 Task: Open Card Compliance Audit Execution in Board Market Analysis for Mergers and Acquisitions to Workspace Event Planning and Coordination and add a team member Softage.3@softage.net, a label Green, a checklist Public Relations, an attachment from Trello, a color Green and finally, add a card description 'Develop and launch new marketing campaign for product' and a comment 'This task requires us to be proactive in identifying potential opportunities for improvement and growth.'. Add a start date 'Jan 03, 1900' with a due date 'Jan 10, 1900'
Action: Mouse moved to (81, 257)
Screenshot: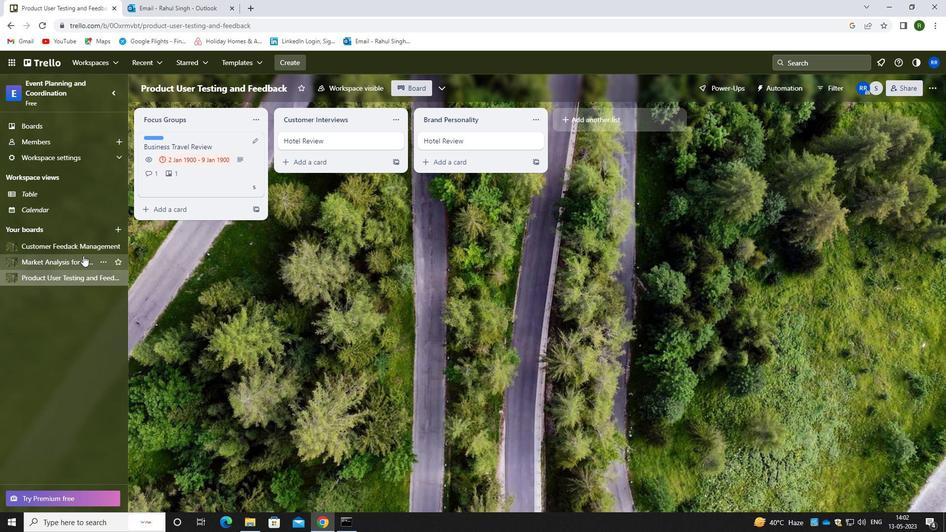 
Action: Mouse pressed left at (81, 257)
Screenshot: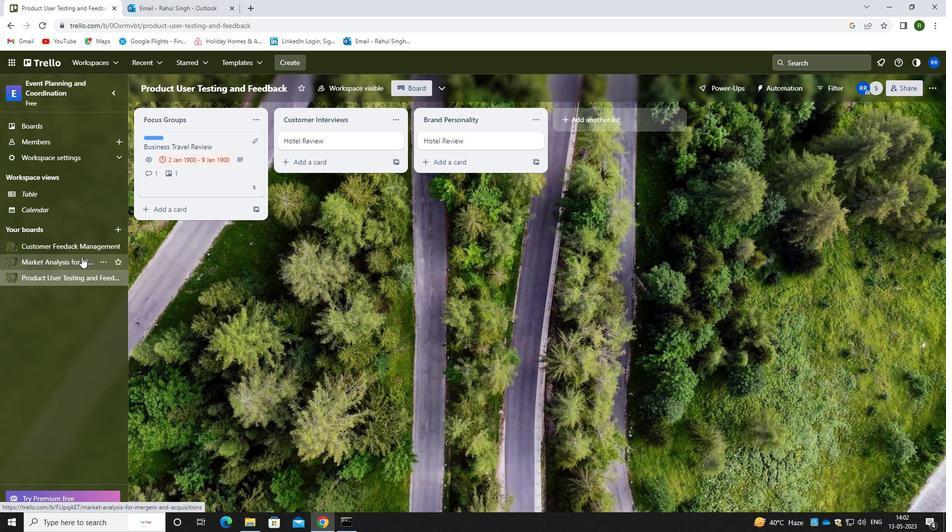 
Action: Mouse moved to (81, 243)
Screenshot: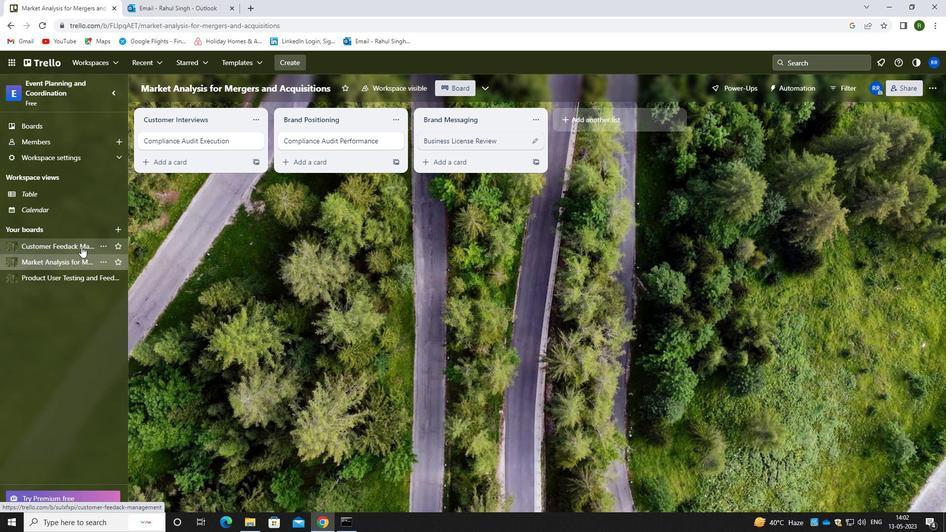 
Action: Mouse pressed left at (81, 243)
Screenshot: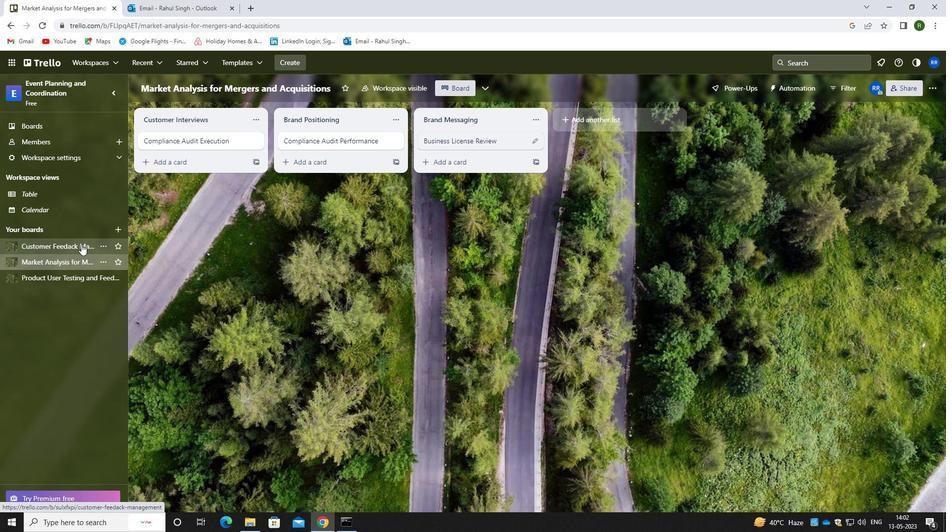 
Action: Mouse moved to (42, 260)
Screenshot: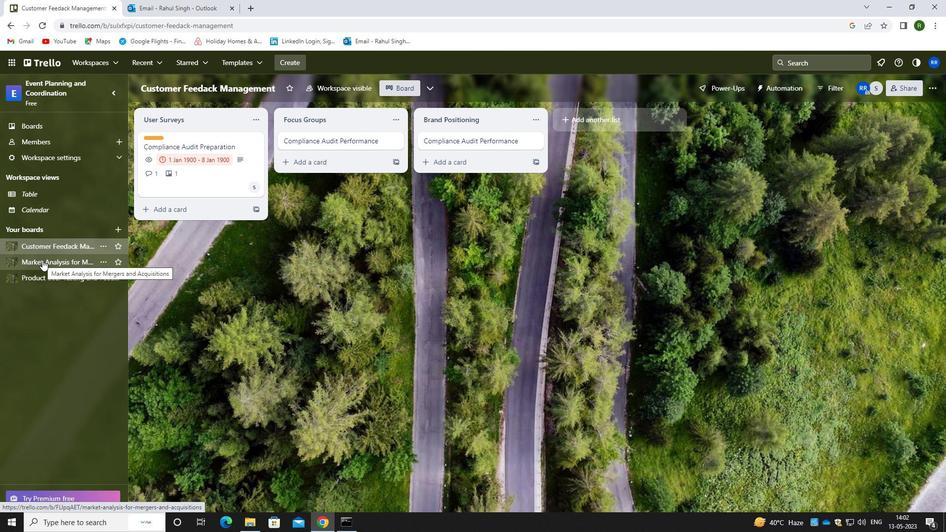 
Action: Mouse pressed left at (42, 260)
Screenshot: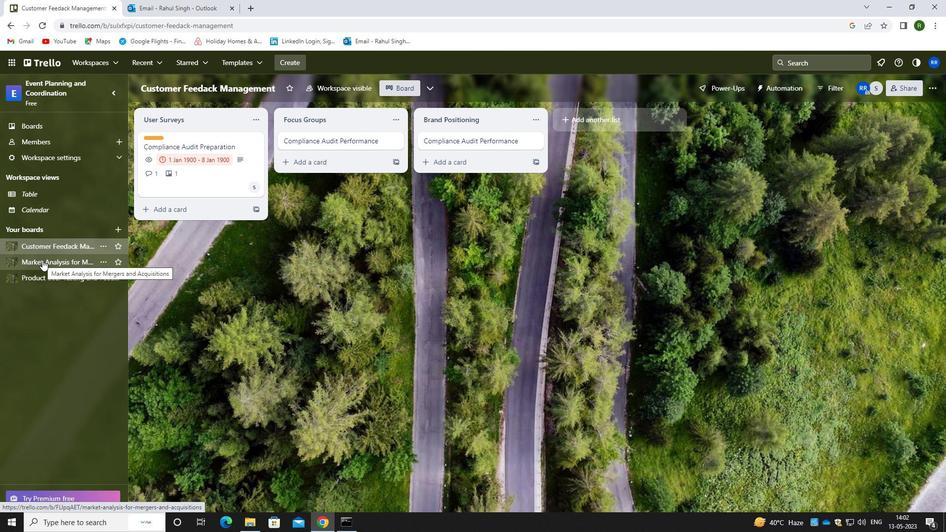 
Action: Mouse moved to (257, 164)
Screenshot: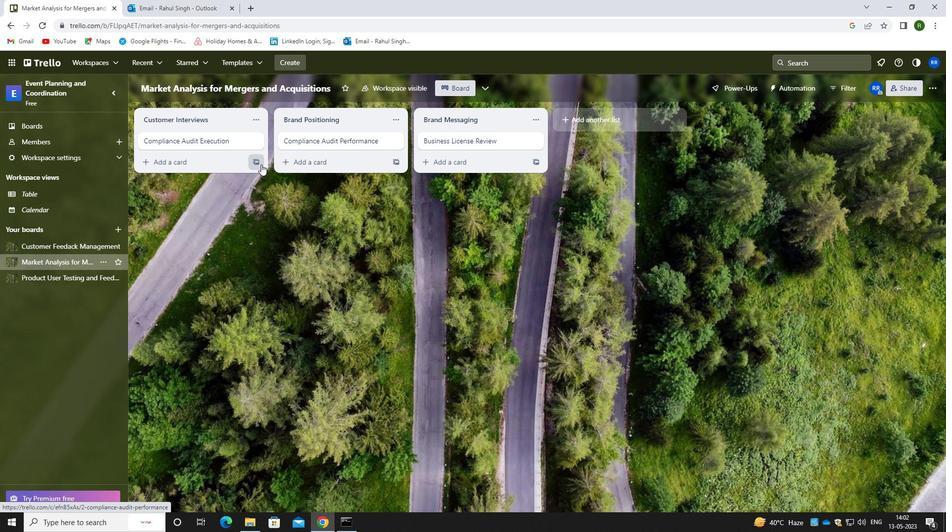 
Action: Mouse pressed left at (257, 164)
Screenshot: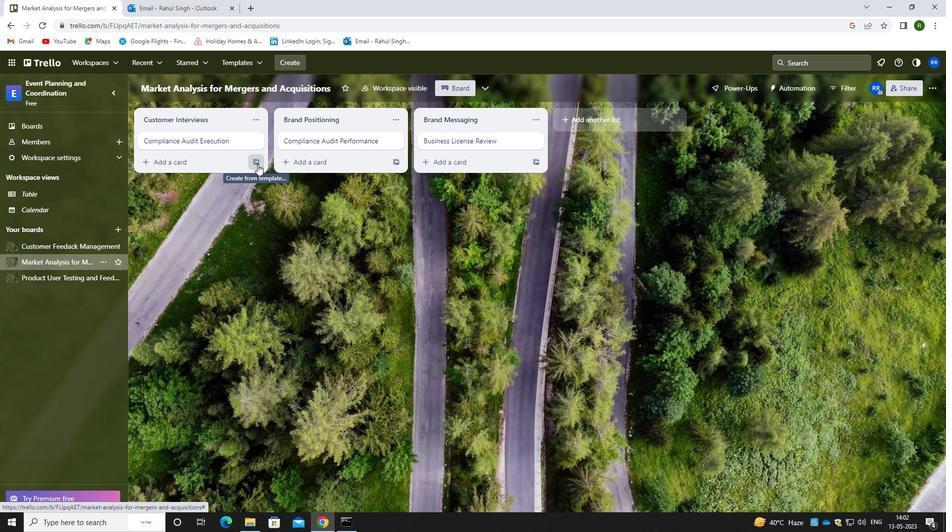
Action: Mouse moved to (257, 171)
Screenshot: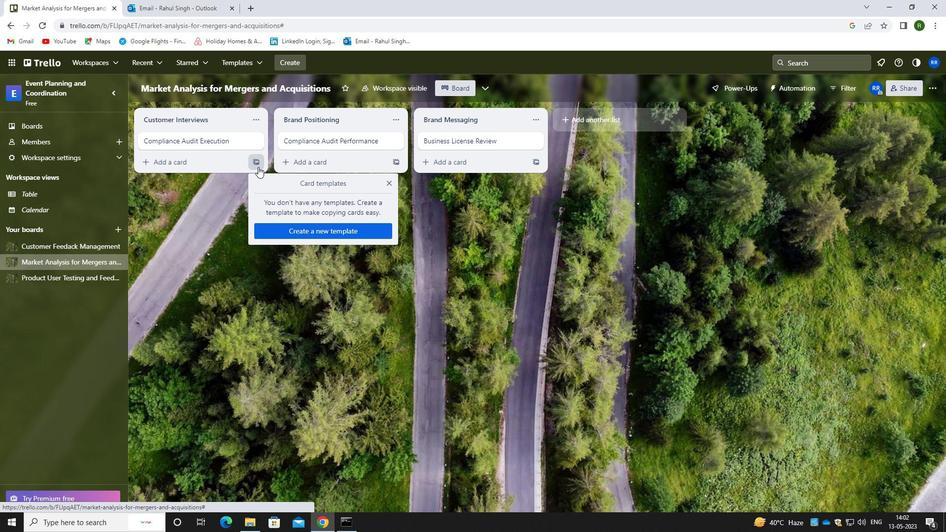 
Action: Mouse pressed left at (257, 171)
Screenshot: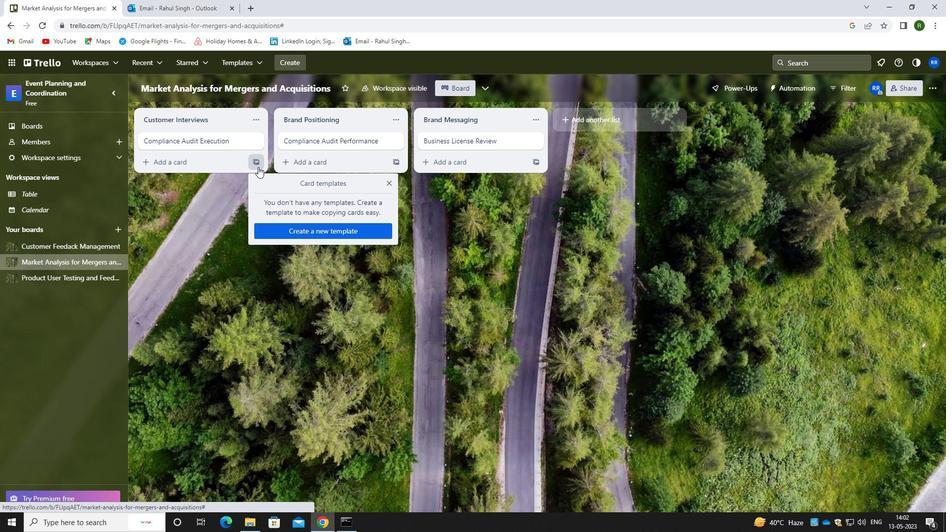 
Action: Mouse moved to (258, 117)
Screenshot: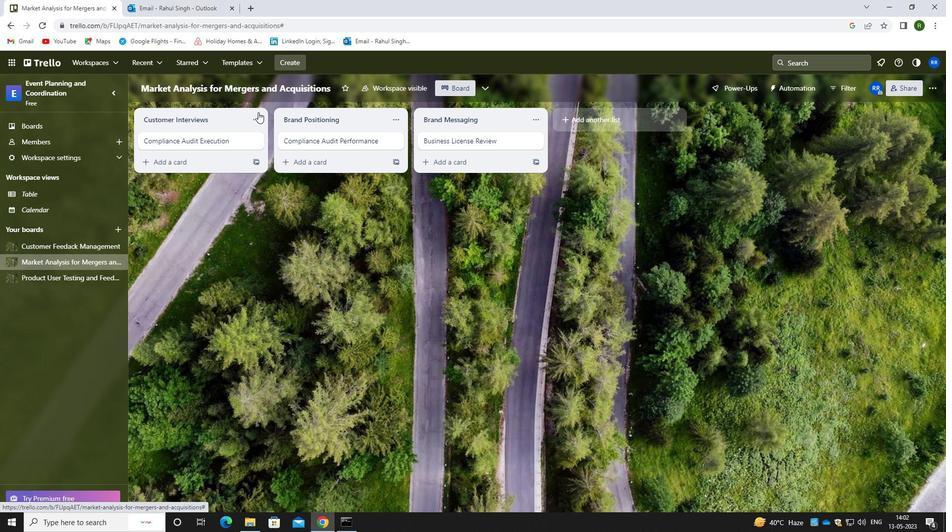 
Action: Mouse pressed left at (258, 117)
Screenshot: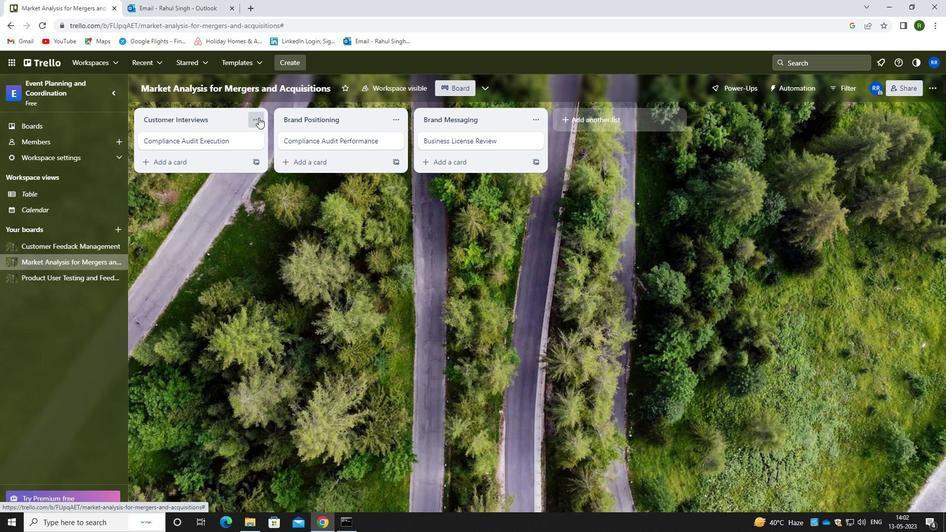 
Action: Mouse moved to (213, 184)
Screenshot: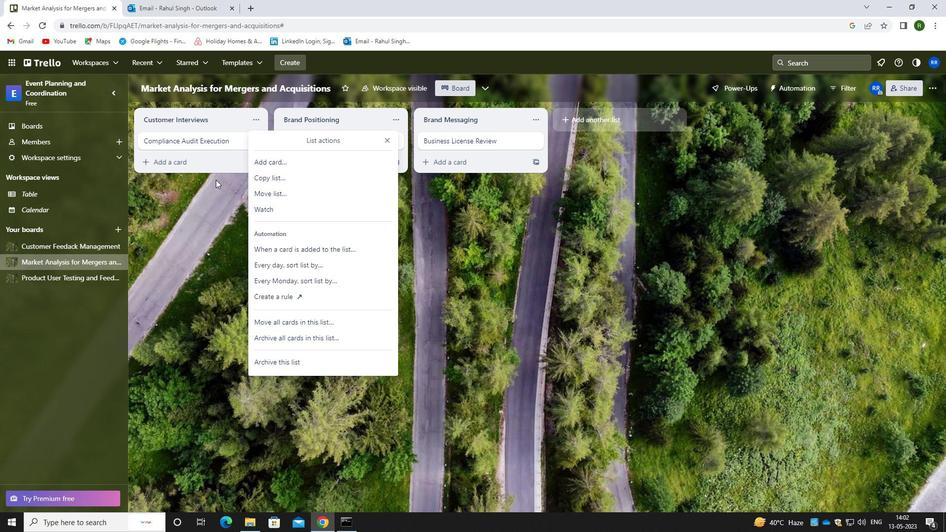 
Action: Mouse pressed left at (213, 184)
Screenshot: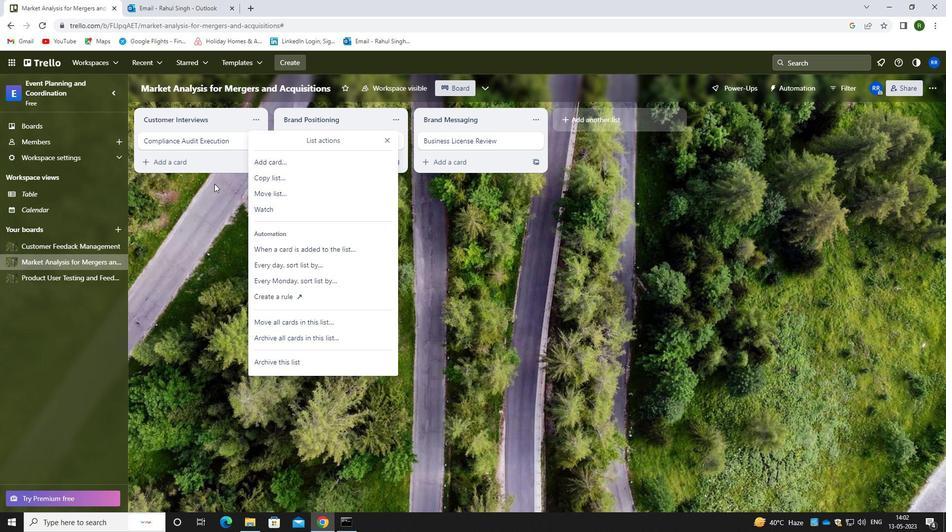 
Action: Mouse moved to (251, 140)
Screenshot: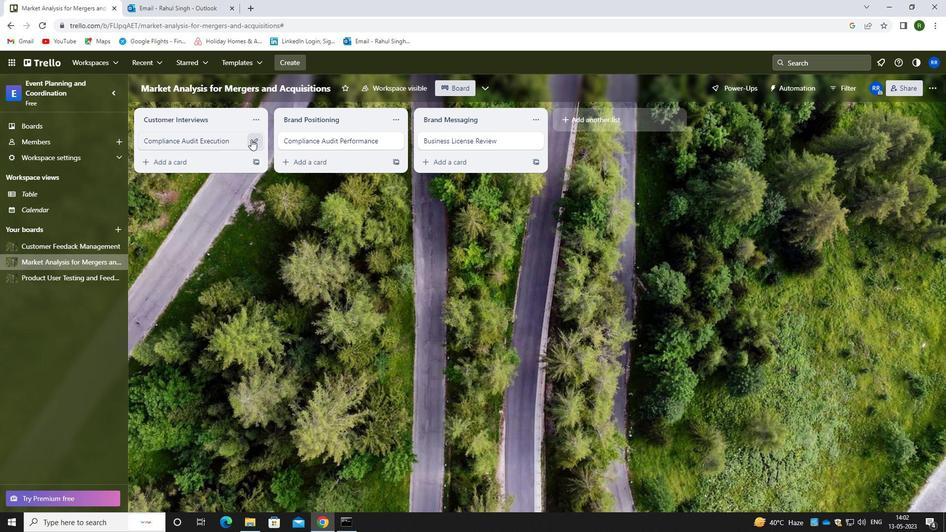 
Action: Mouse pressed left at (251, 140)
Screenshot: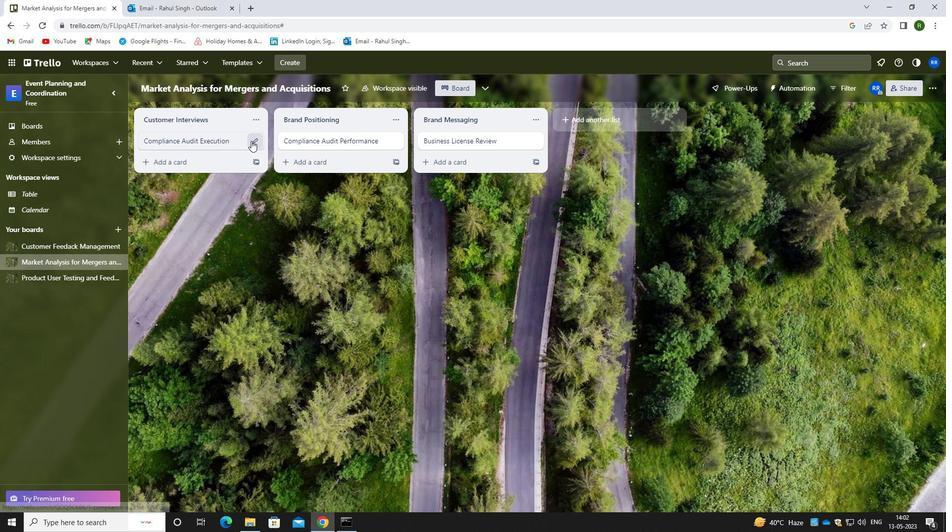 
Action: Mouse moved to (299, 137)
Screenshot: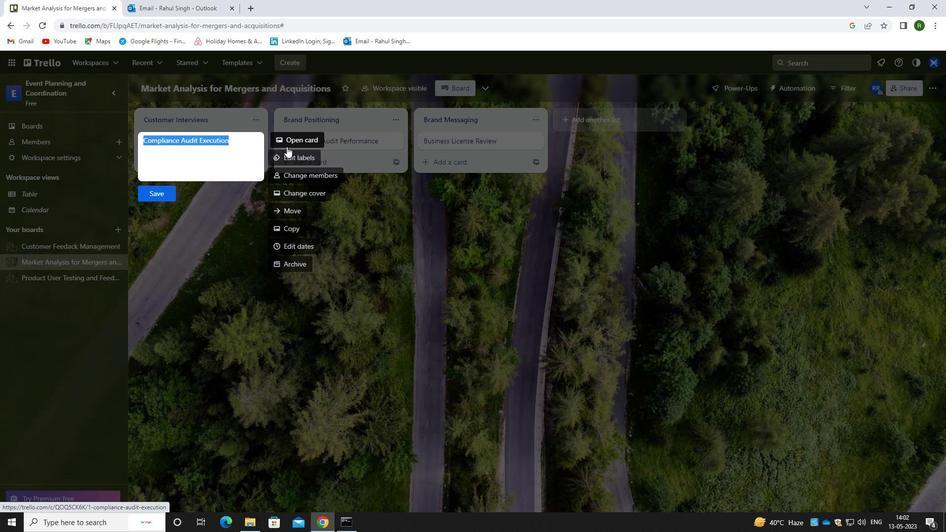 
Action: Mouse pressed left at (299, 137)
Screenshot: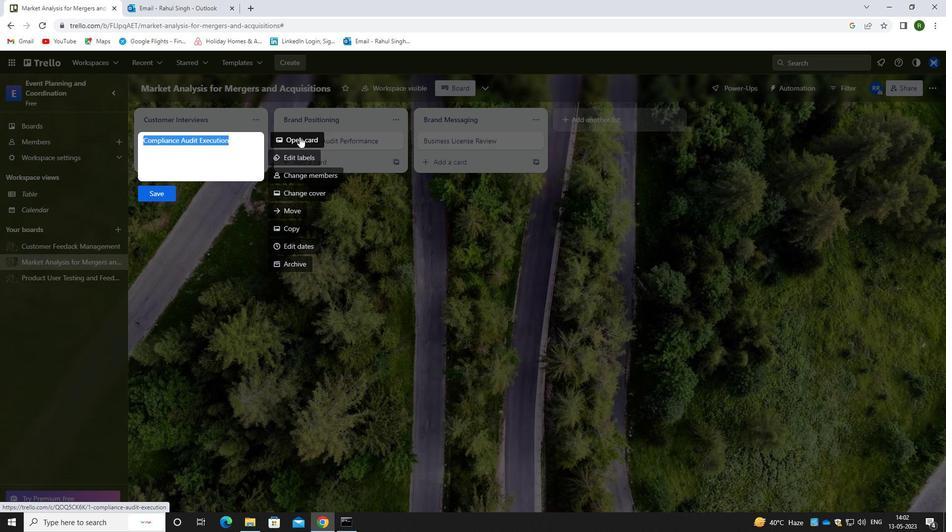 
Action: Mouse moved to (611, 139)
Screenshot: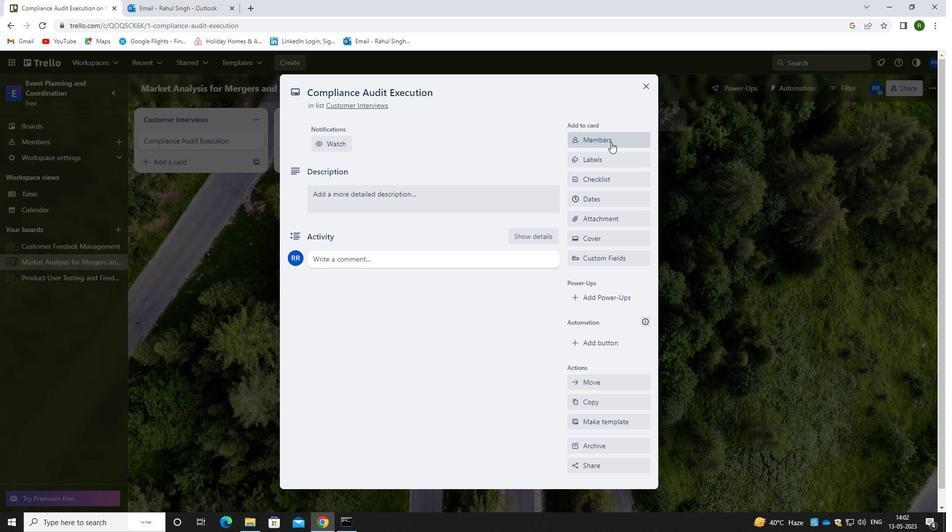 
Action: Mouse pressed left at (611, 139)
Screenshot: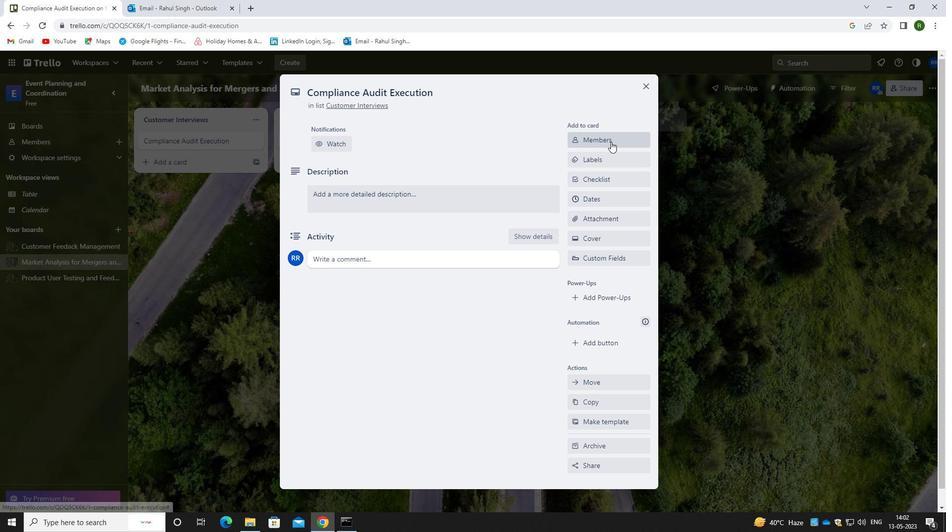 
Action: Mouse moved to (486, 101)
Screenshot: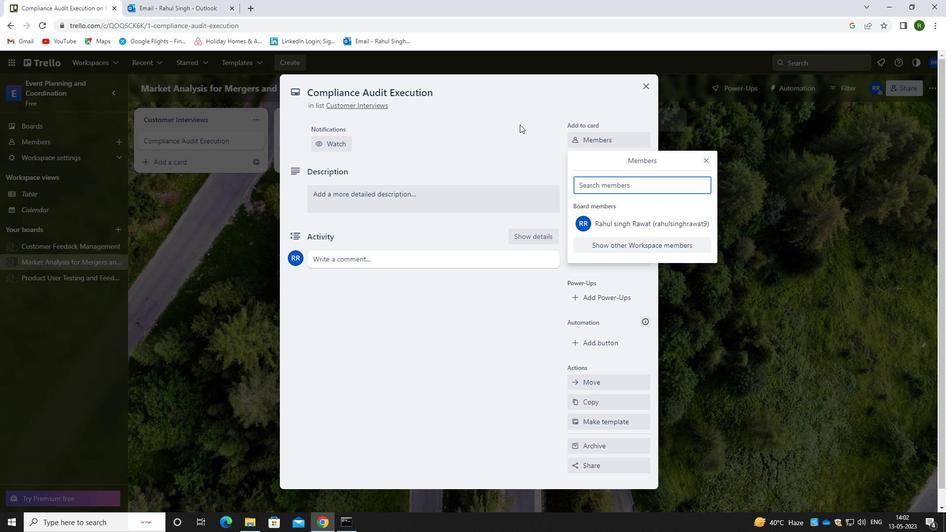 
Action: Key pressed <Key.caps_lock>s<Key.caps_lock>Oftage.3<Key.shift>@SOFTAGE.NET
Screenshot: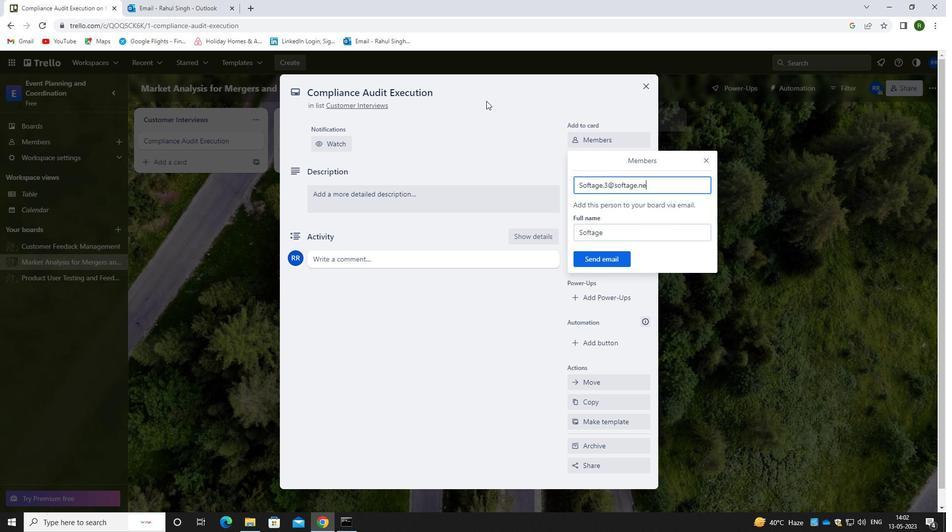 
Action: Mouse moved to (591, 258)
Screenshot: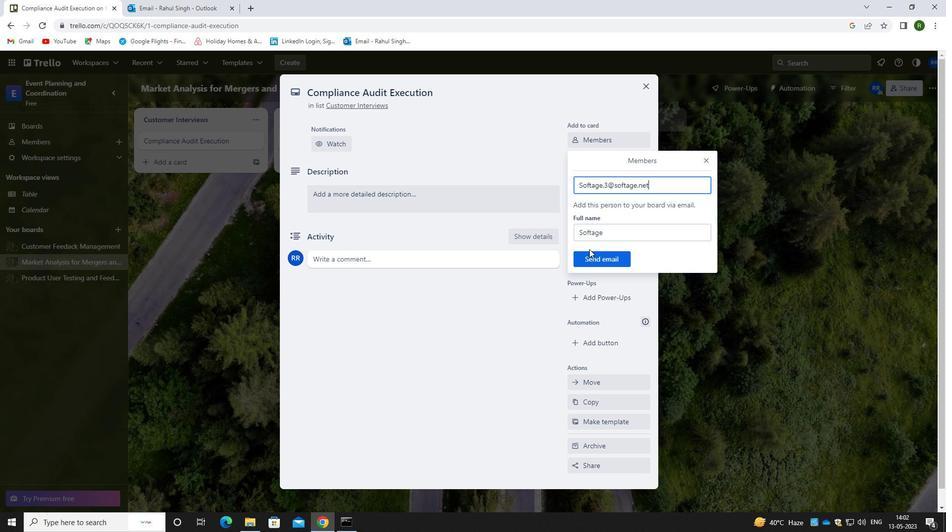 
Action: Mouse pressed left at (591, 258)
Screenshot: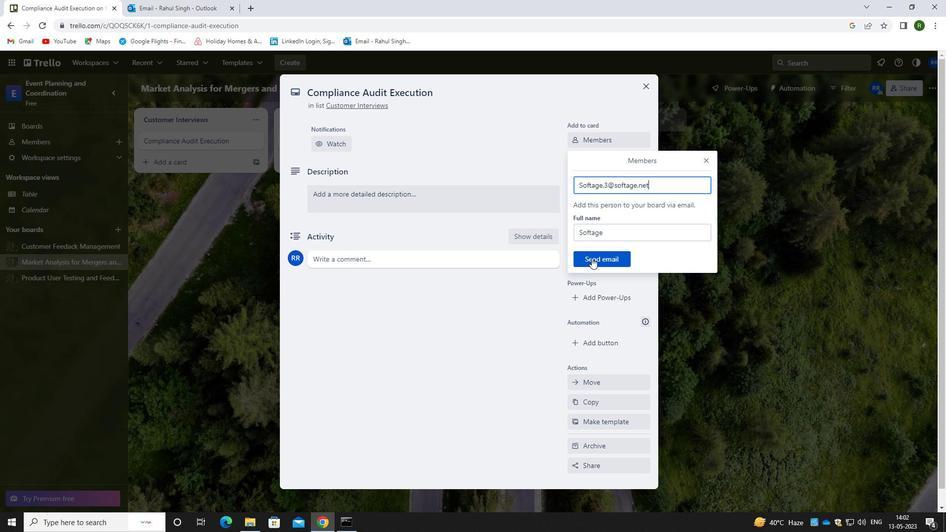 
Action: Mouse moved to (591, 194)
Screenshot: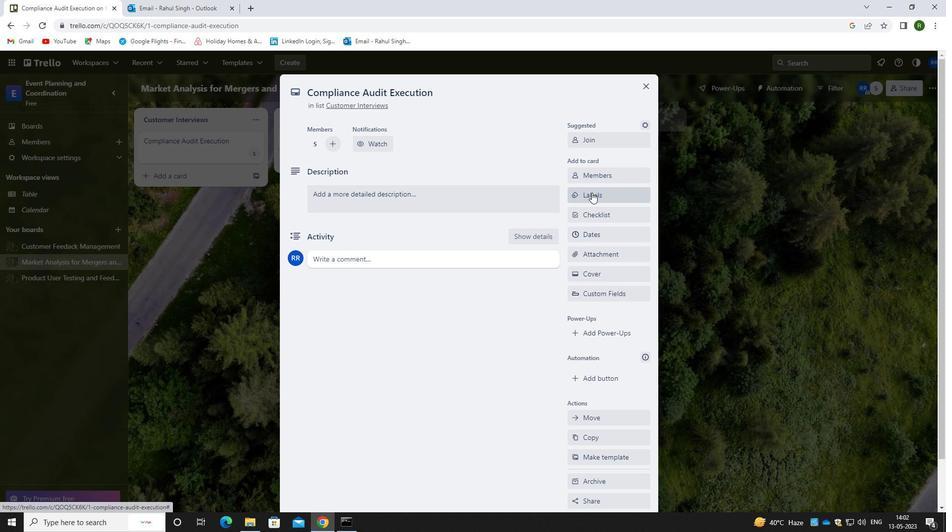 
Action: Mouse pressed left at (591, 194)
Screenshot: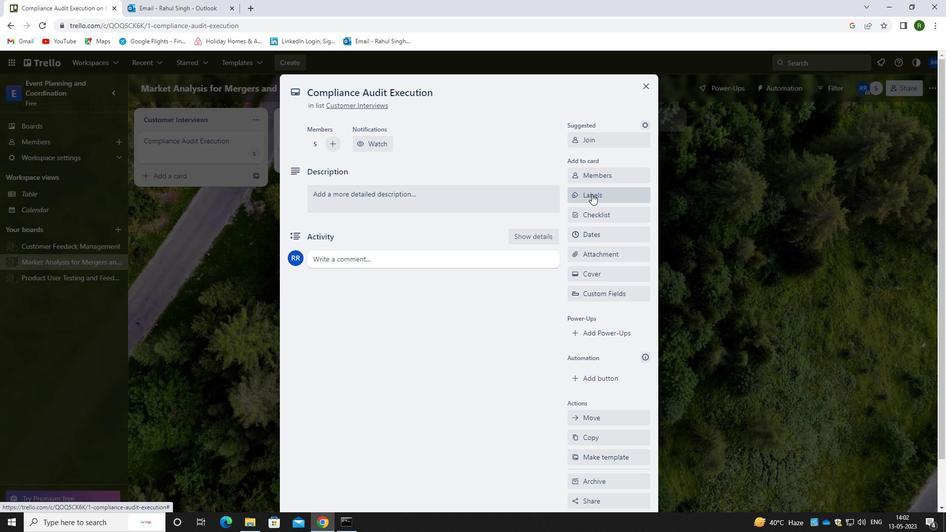 
Action: Mouse moved to (560, 223)
Screenshot: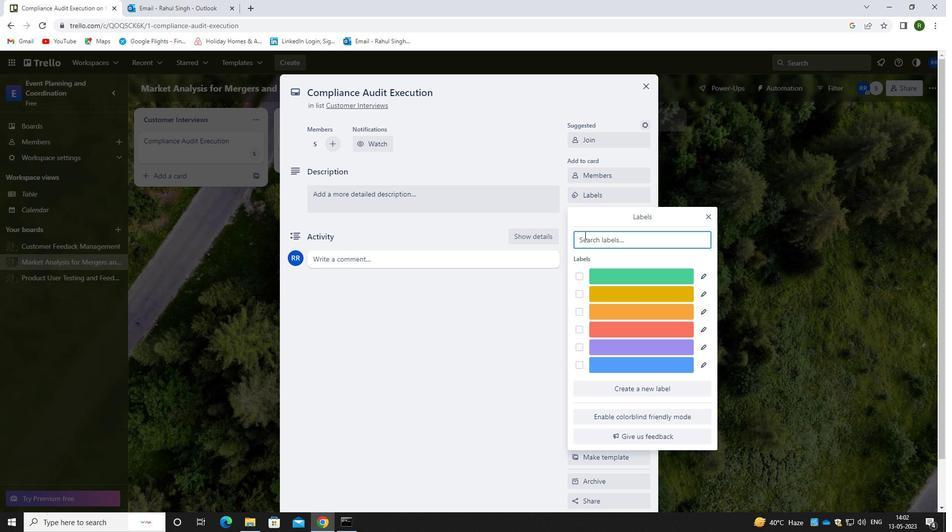 
Action: Key pressed GREEN
Screenshot: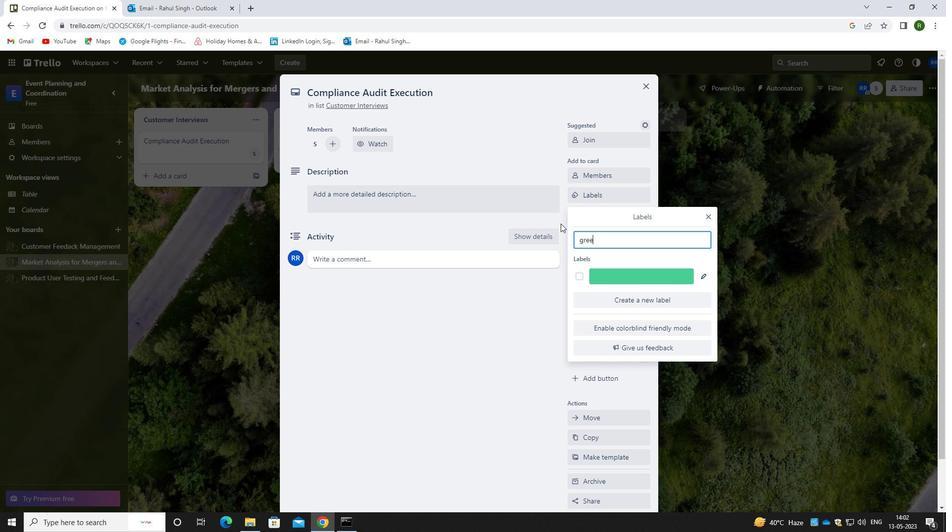 
Action: Mouse moved to (578, 275)
Screenshot: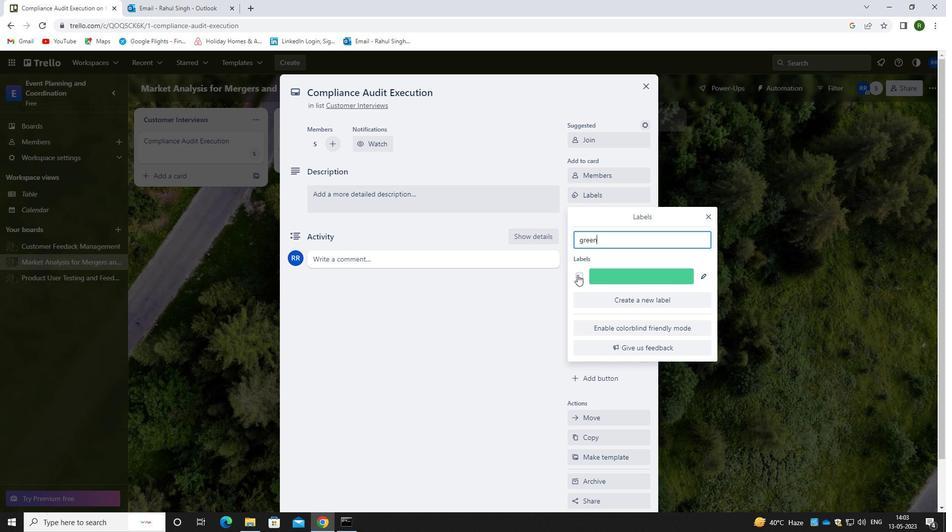 
Action: Mouse pressed left at (578, 275)
Screenshot: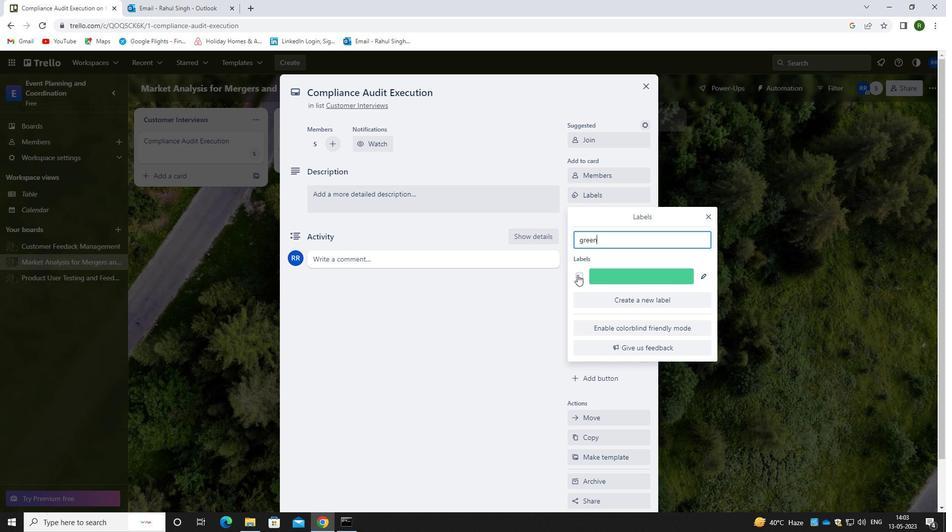 
Action: Mouse moved to (487, 342)
Screenshot: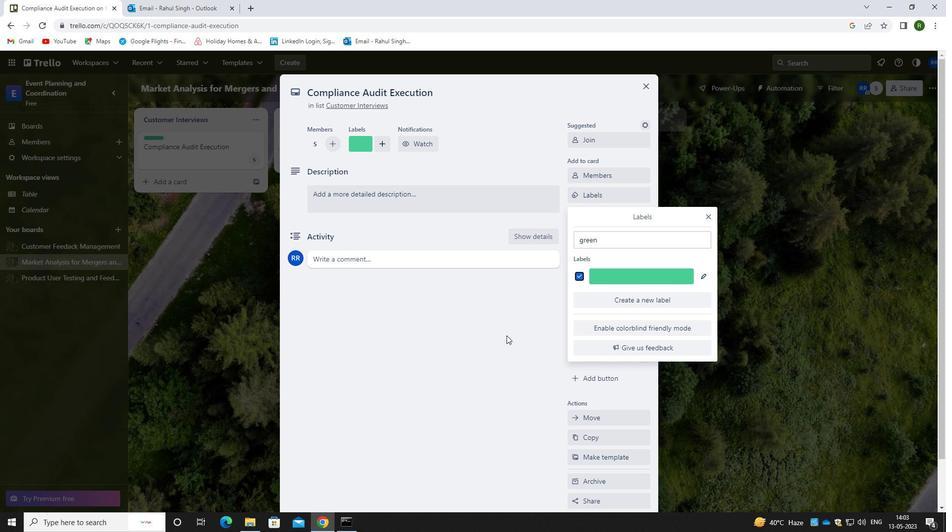 
Action: Mouse pressed left at (487, 342)
Screenshot: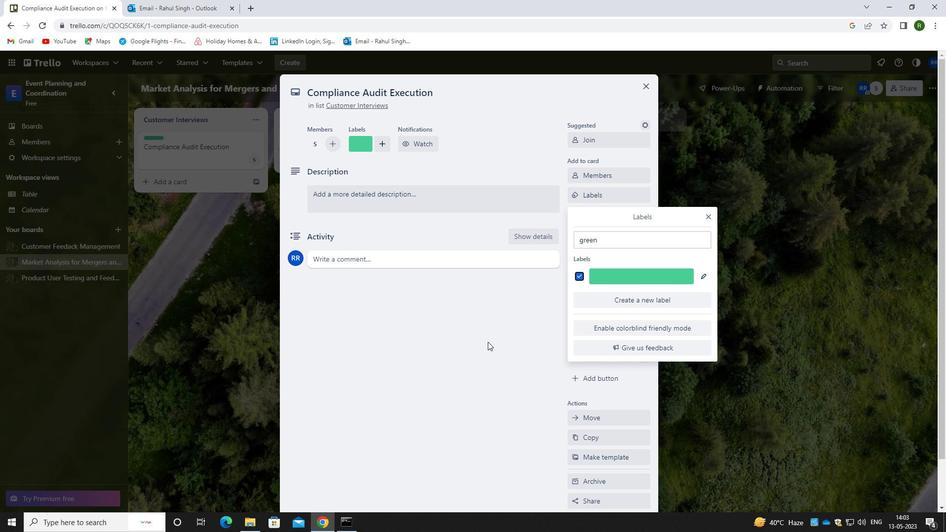 
Action: Mouse moved to (603, 210)
Screenshot: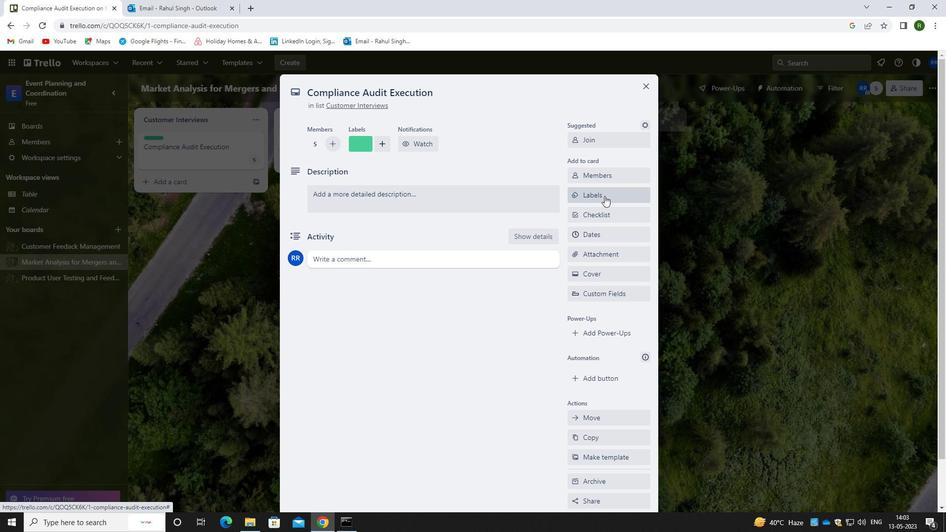 
Action: Mouse pressed left at (603, 210)
Screenshot: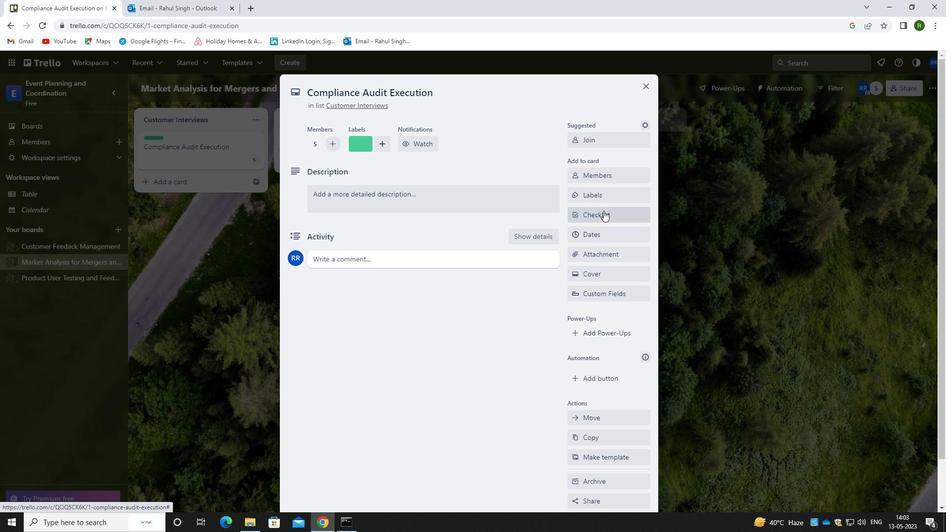 
Action: Mouse moved to (598, 214)
Screenshot: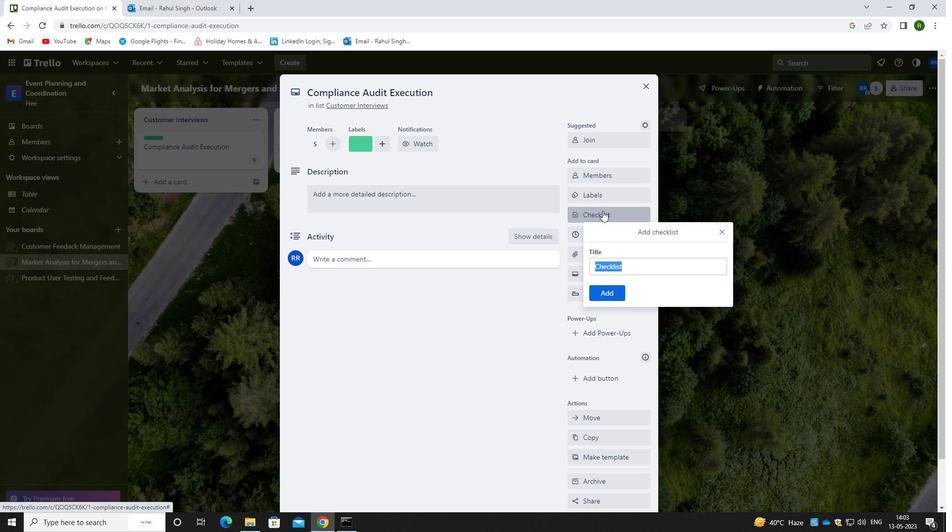 
Action: Key pressed <Key.caps_lock>P<Key.caps_lock>UBLIC<Key.space>
Screenshot: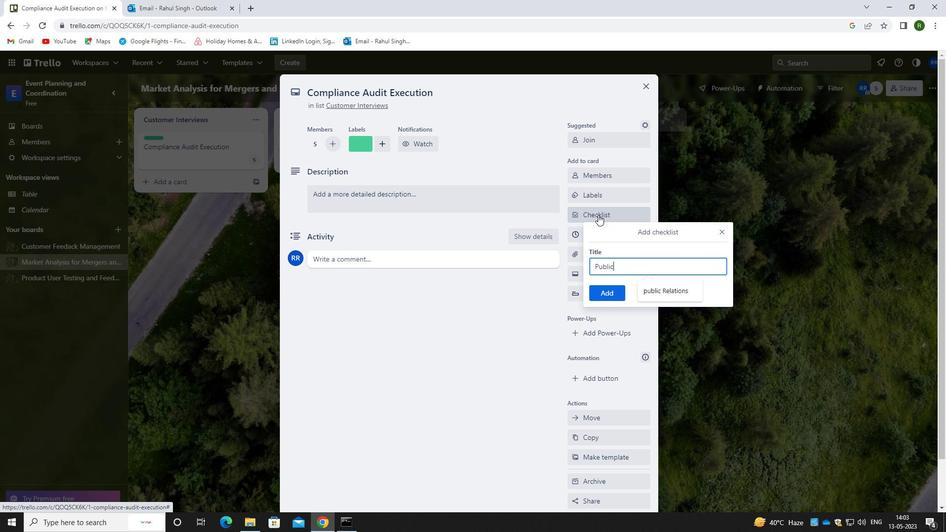
Action: Mouse moved to (660, 293)
Screenshot: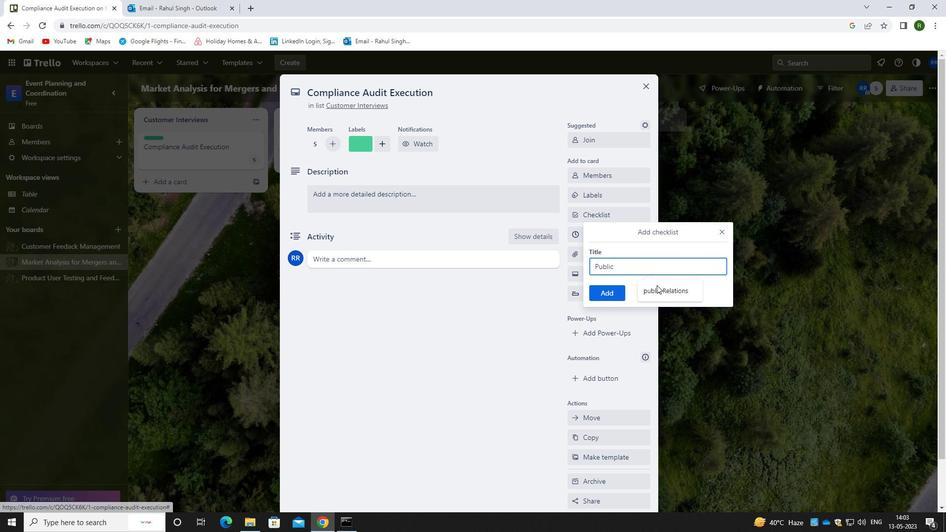 
Action: Mouse pressed left at (660, 293)
Screenshot: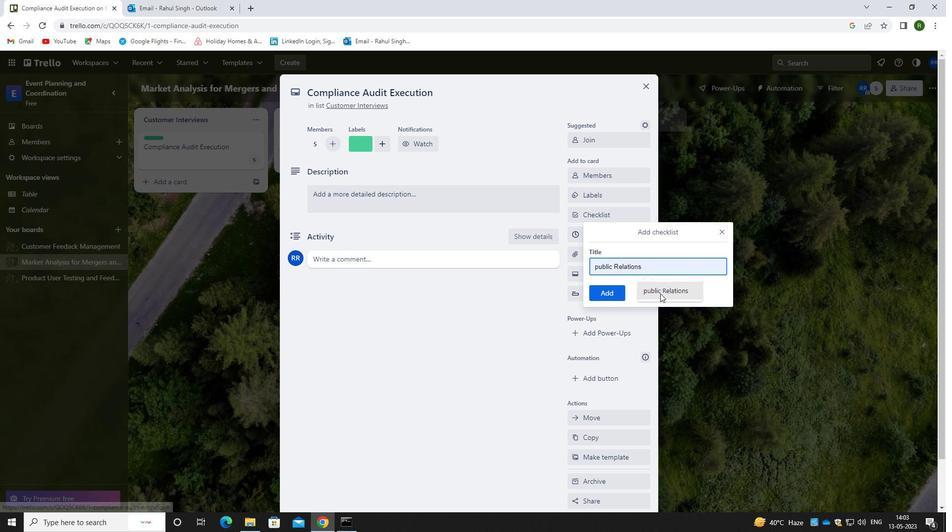 
Action: Mouse moved to (608, 295)
Screenshot: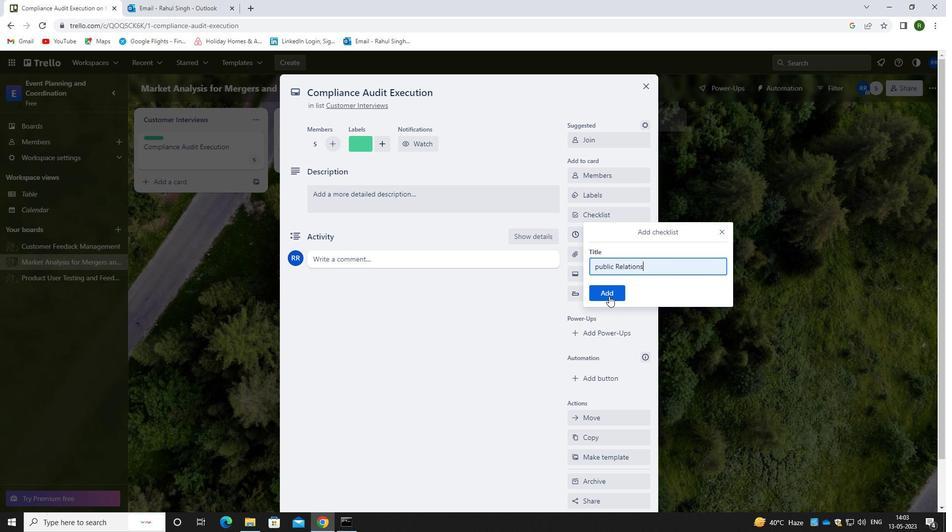 
Action: Mouse pressed left at (608, 295)
Screenshot: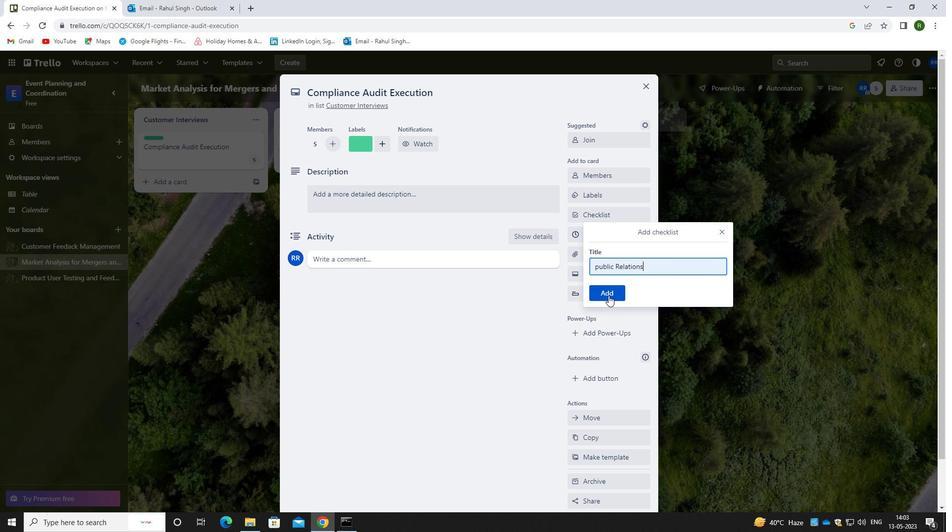 
Action: Mouse moved to (604, 258)
Screenshot: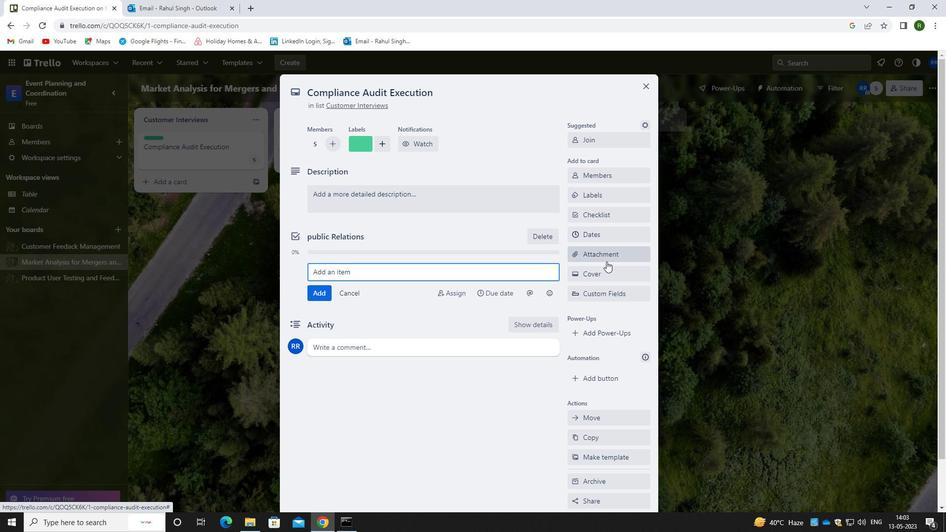 
Action: Mouse pressed left at (604, 258)
Screenshot: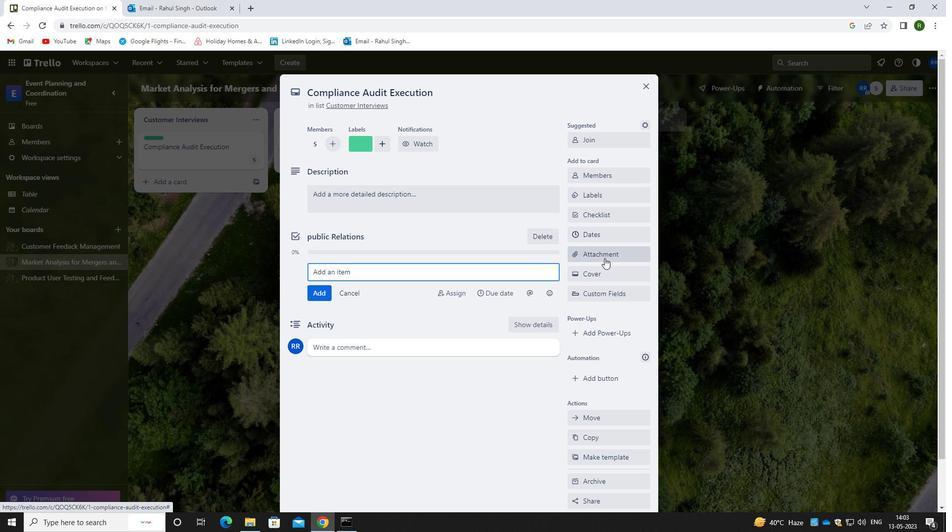 
Action: Mouse moved to (610, 313)
Screenshot: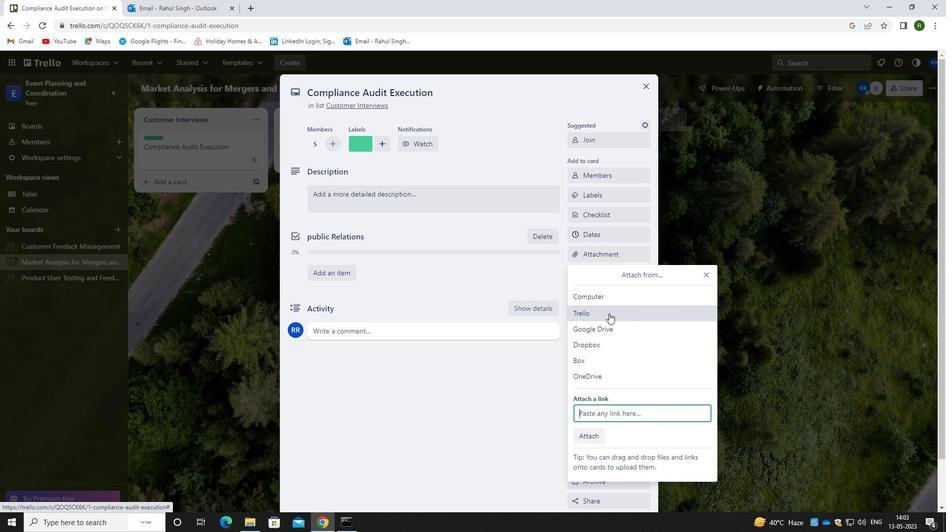 
Action: Mouse pressed left at (610, 313)
Screenshot: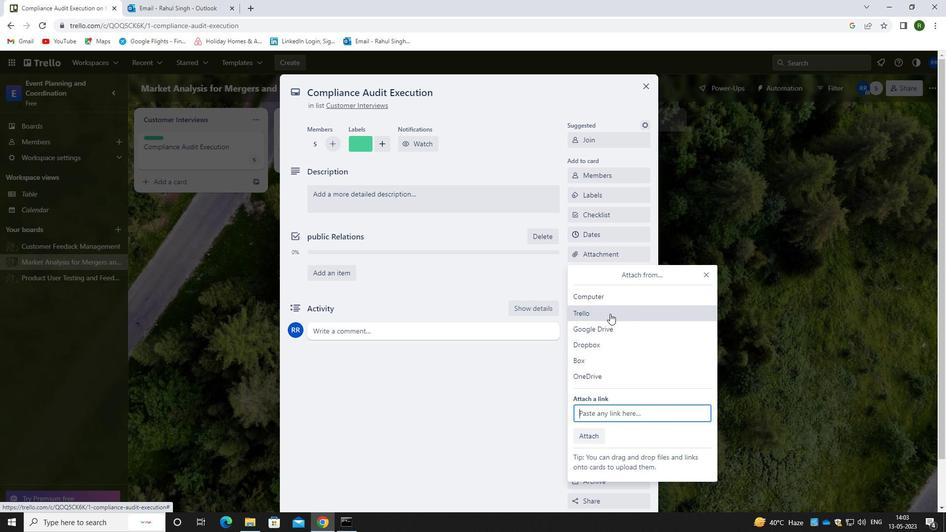 
Action: Mouse moved to (594, 237)
Screenshot: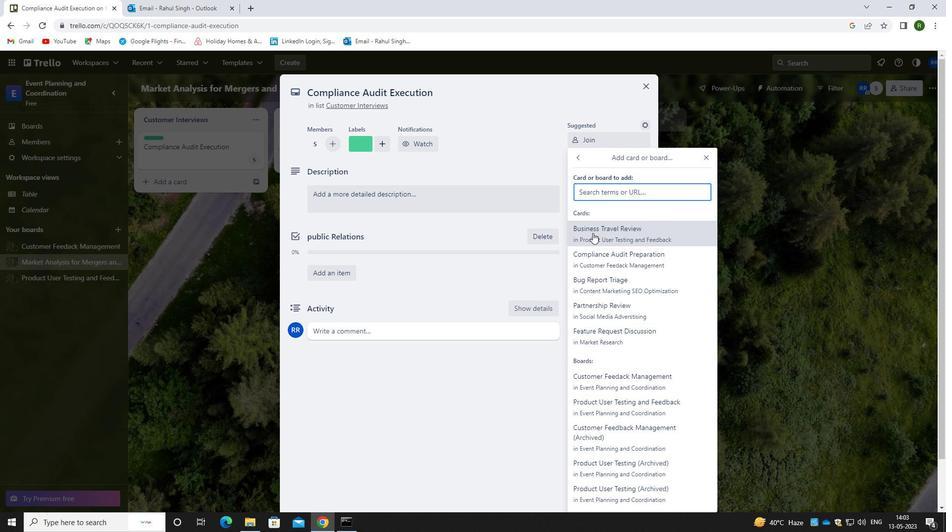 
Action: Mouse pressed left at (594, 237)
Screenshot: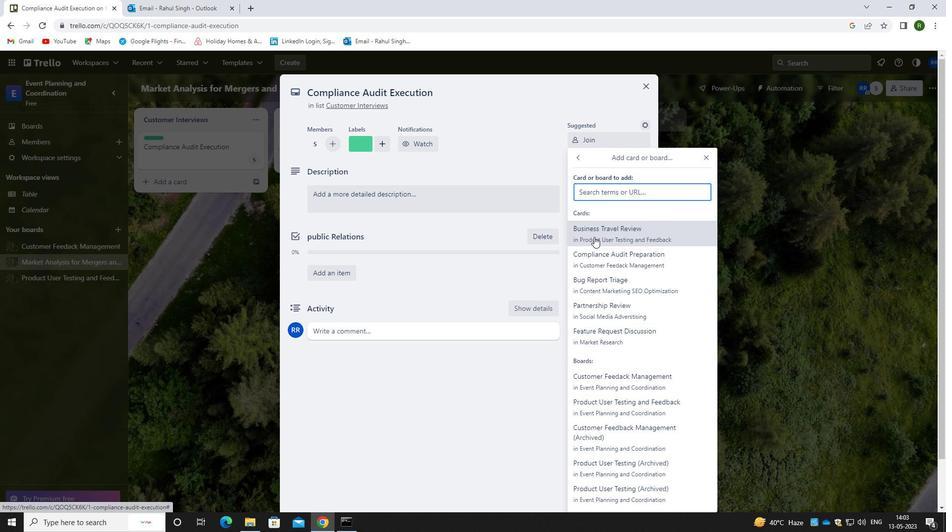 
Action: Mouse moved to (404, 195)
Screenshot: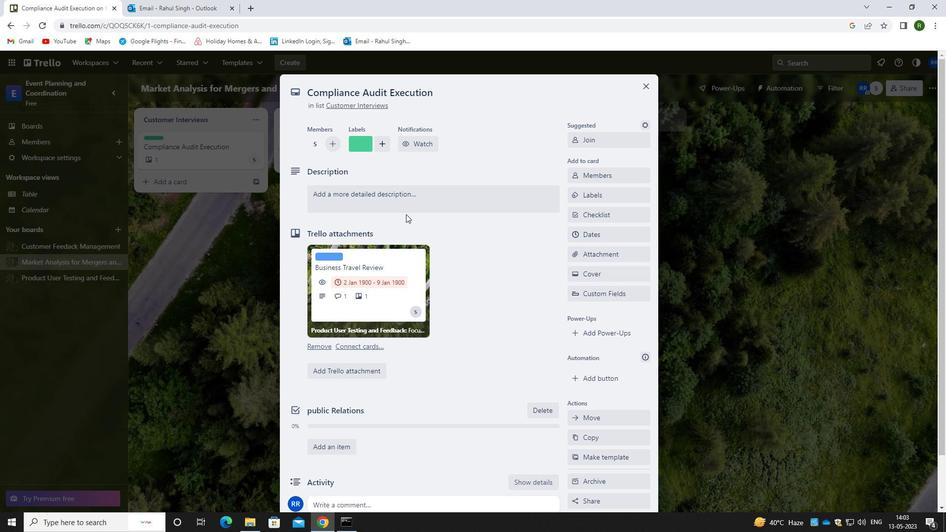 
Action: Mouse pressed left at (404, 195)
Screenshot: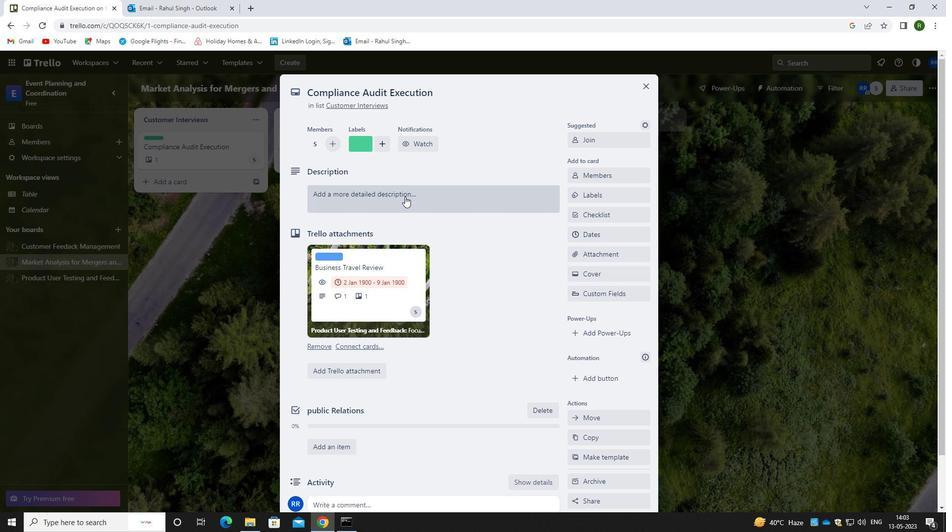 
Action: Mouse moved to (413, 251)
Screenshot: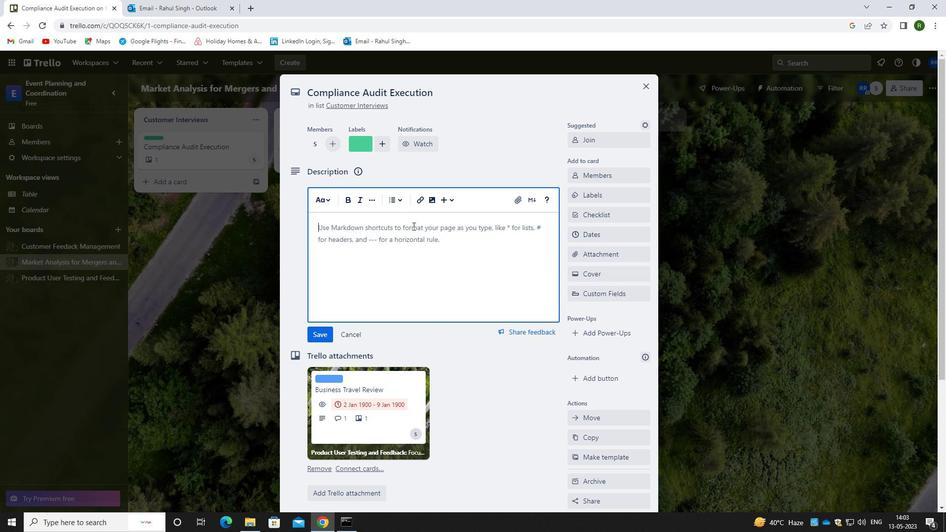 
Action: Mouse pressed left at (413, 251)
Screenshot: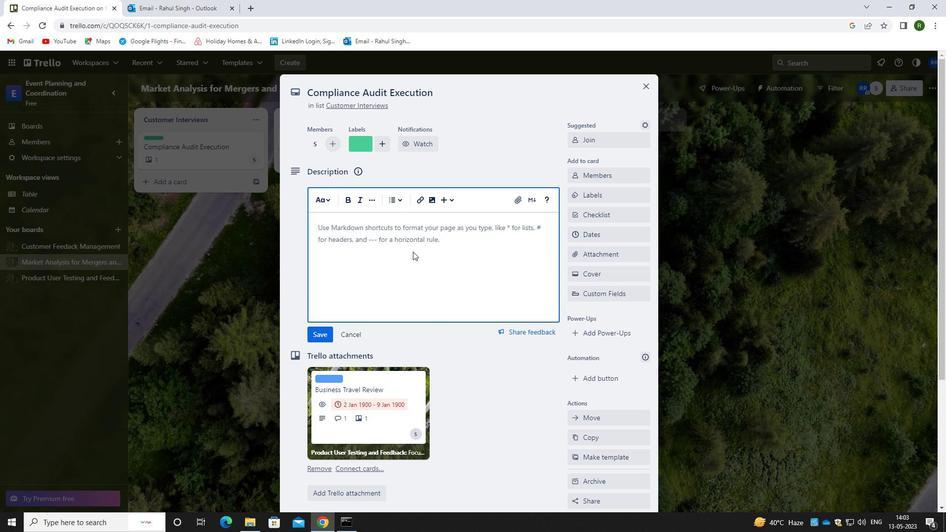 
Action: Mouse moved to (410, 253)
Screenshot: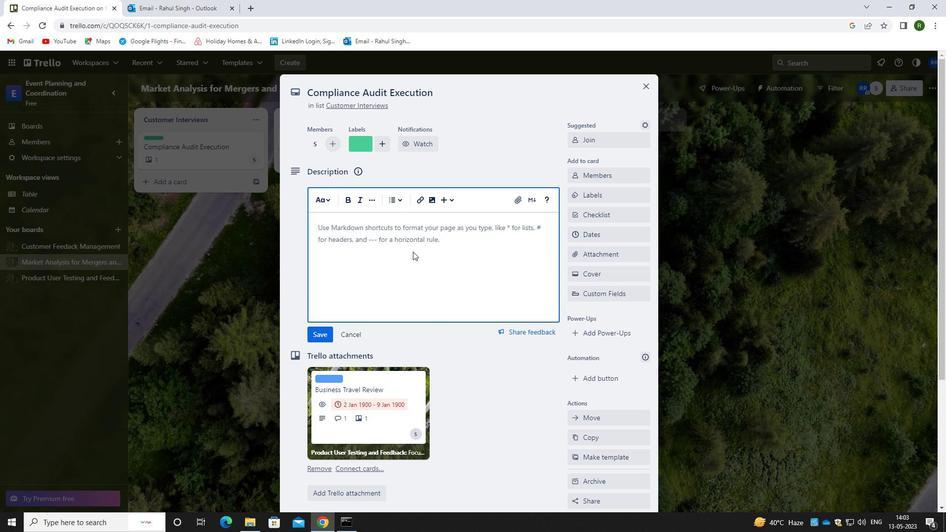 
Action: Key pressed <Key.caps_lock>D<Key.caps_lock>EVELOP<Key.space>AND<Key.space>LAUCH<Key.space><Key.backspace><Key.backspace><Key.backspace>NCH<Key.space>NEW<Key.space>MARKETTING<Key.space>=<Key.backspace><Key.backspace><Key.backspace><Key.backspace><Key.backspace><Key.backspace>ING<Key.space>CAMPAIGN<Key.space>FOR<Key.space>PRODUCT
Screenshot: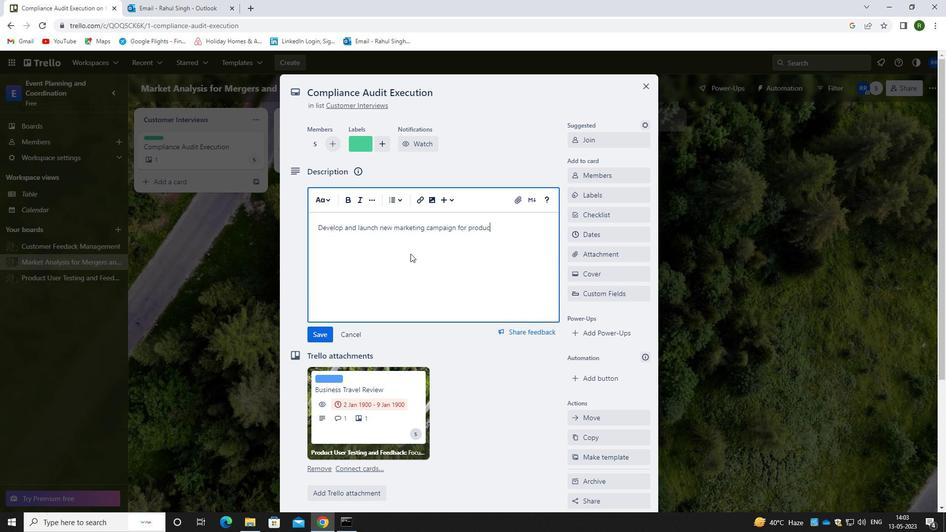 
Action: Mouse moved to (323, 331)
Screenshot: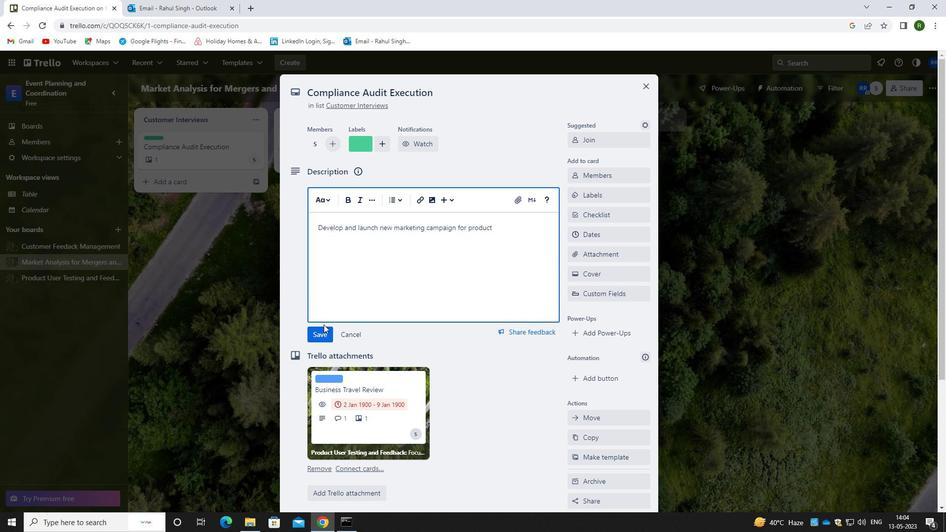 
Action: Mouse pressed left at (323, 331)
Screenshot: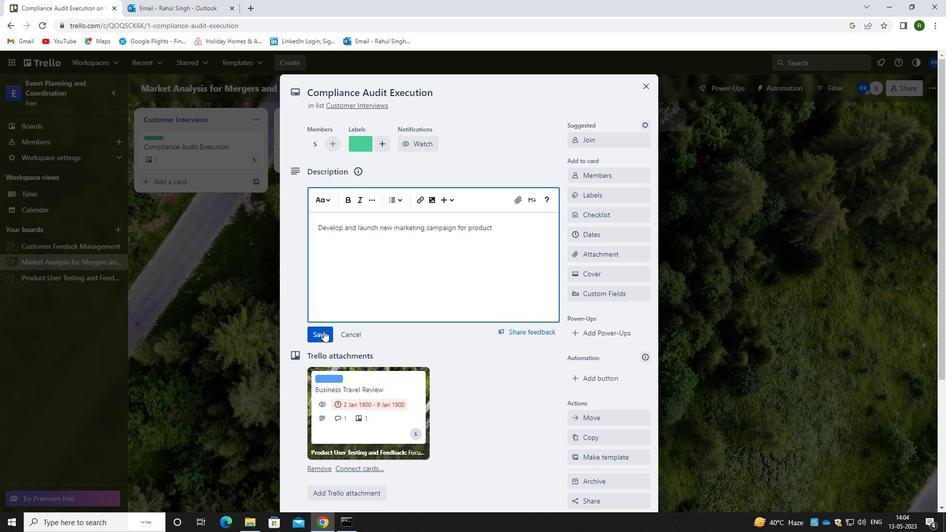 
Action: Mouse moved to (353, 308)
Screenshot: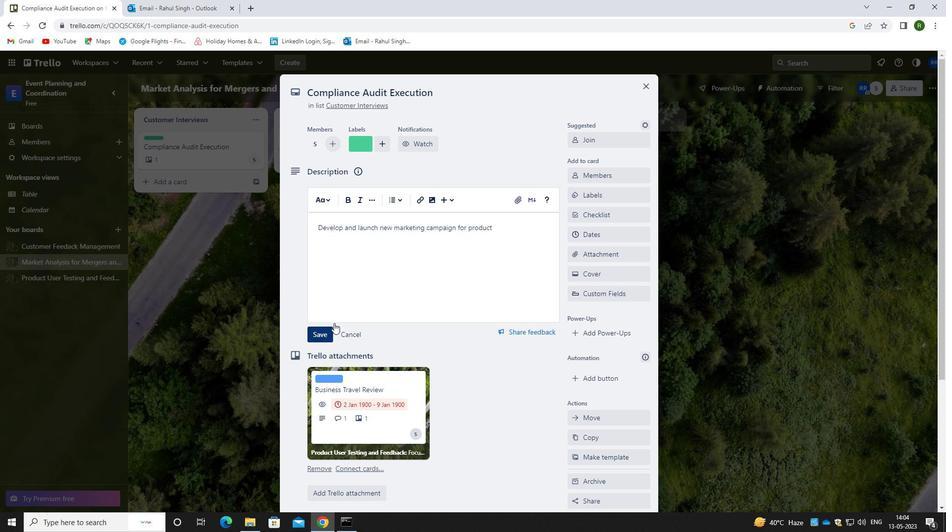 
Action: Mouse scrolled (353, 308) with delta (0, 0)
Screenshot: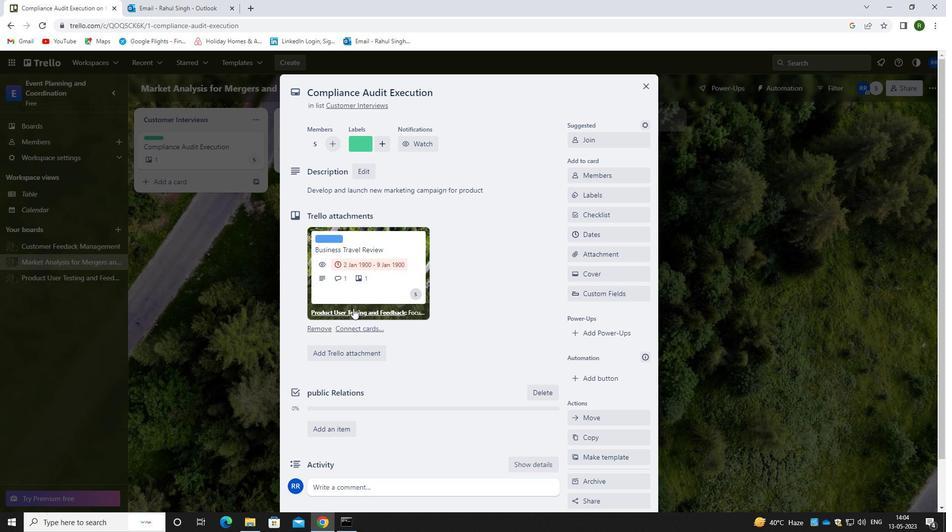 
Action: Mouse moved to (353, 308)
Screenshot: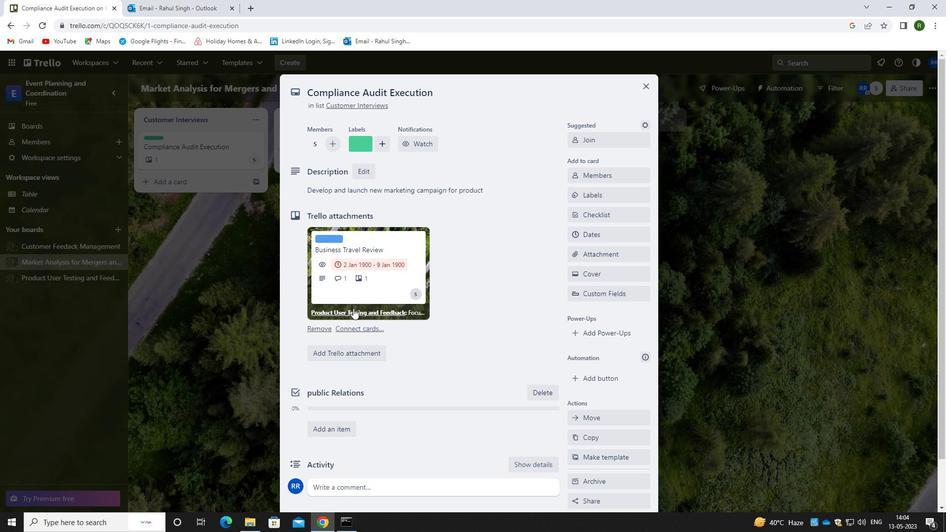 
Action: Mouse scrolled (353, 307) with delta (0, 0)
Screenshot: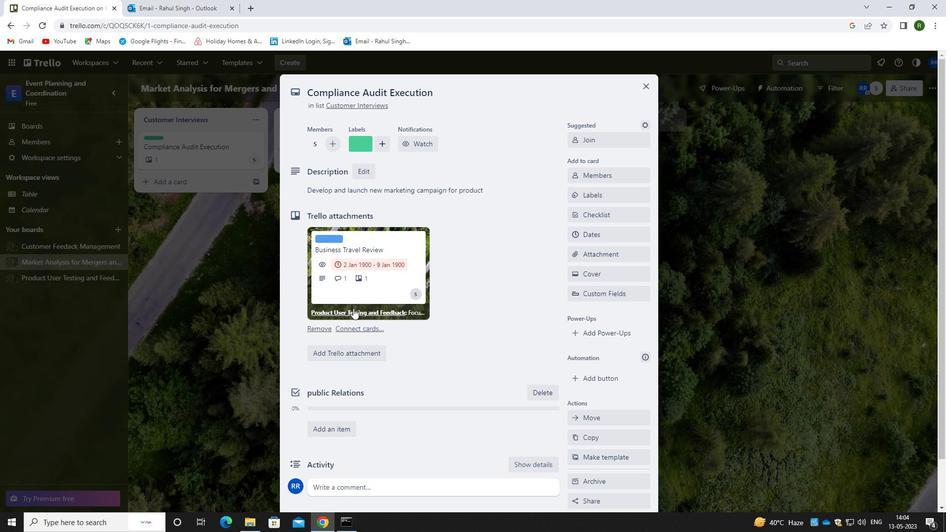 
Action: Mouse moved to (354, 308)
Screenshot: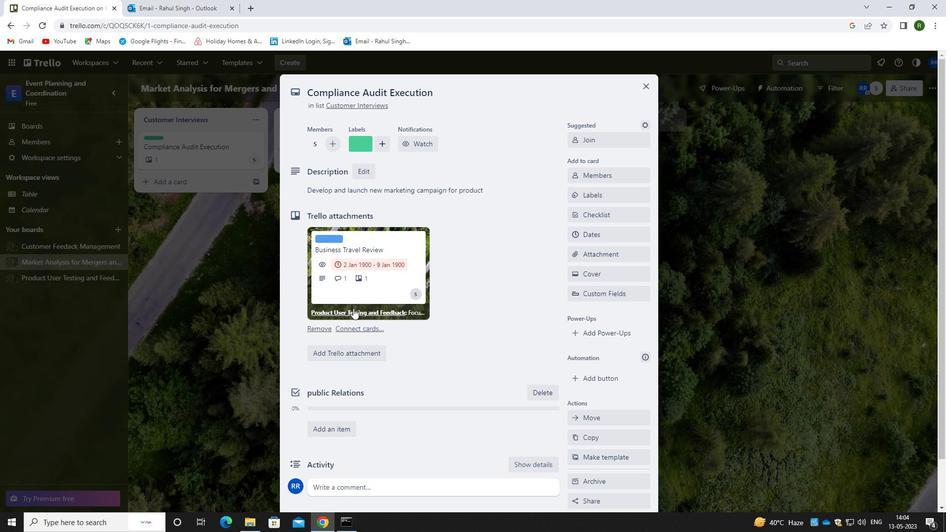
Action: Mouse scrolled (354, 307) with delta (0, 0)
Screenshot: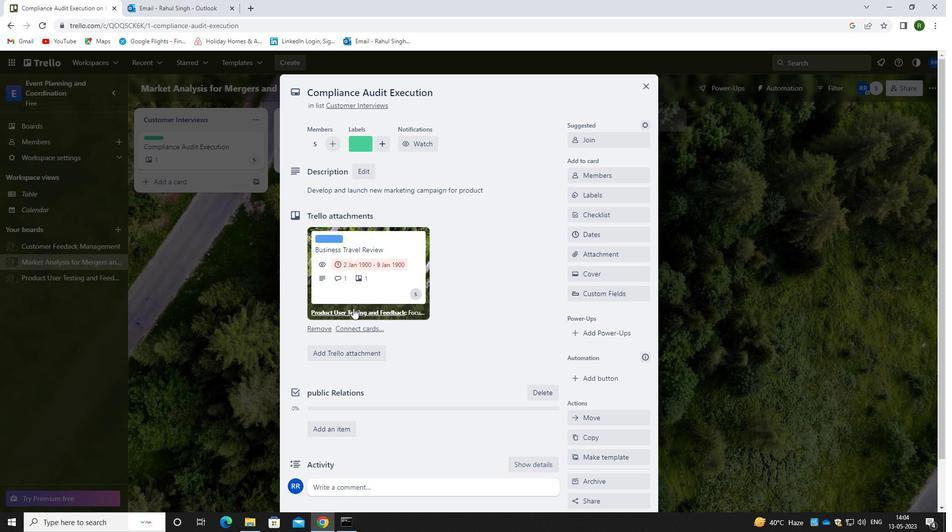 
Action: Mouse moved to (348, 432)
Screenshot: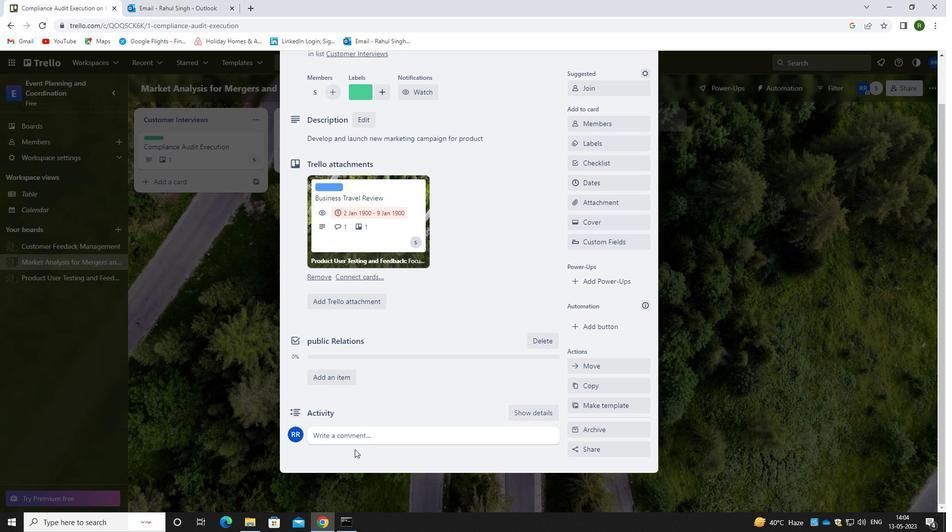 
Action: Mouse pressed left at (348, 432)
Screenshot: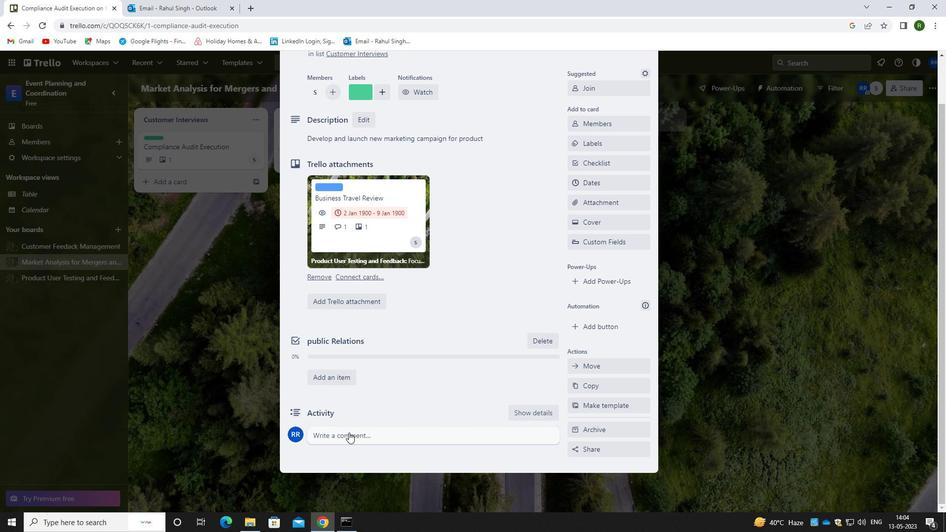 
Action: Mouse moved to (354, 459)
Screenshot: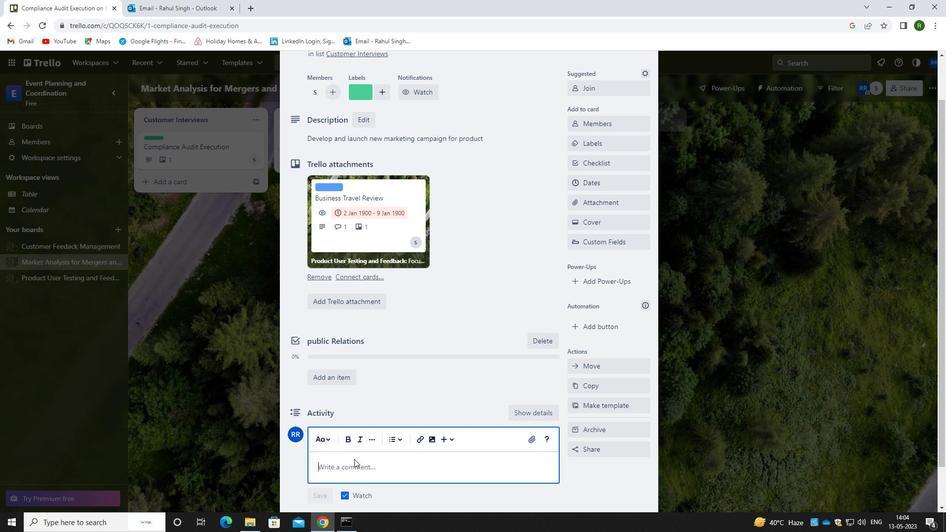 
Action: Mouse pressed left at (354, 459)
Screenshot: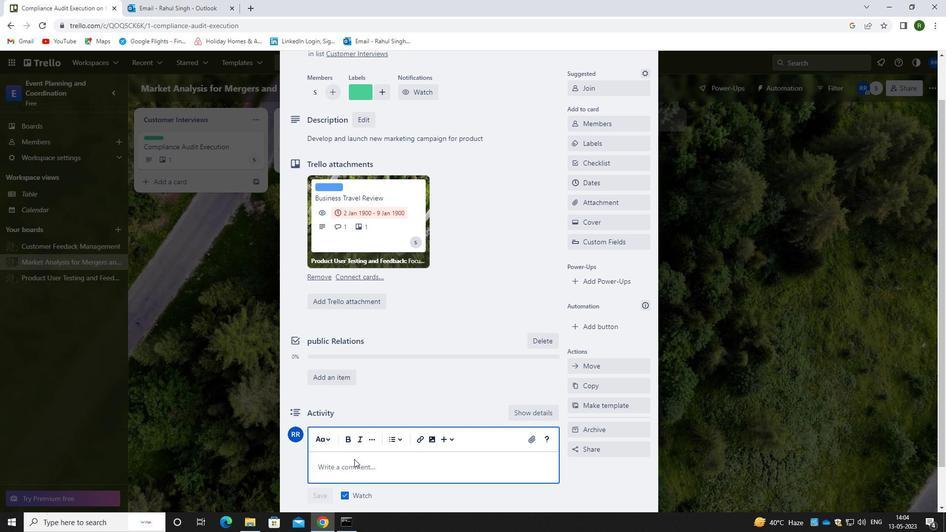 
Action: Mouse moved to (348, 464)
Screenshot: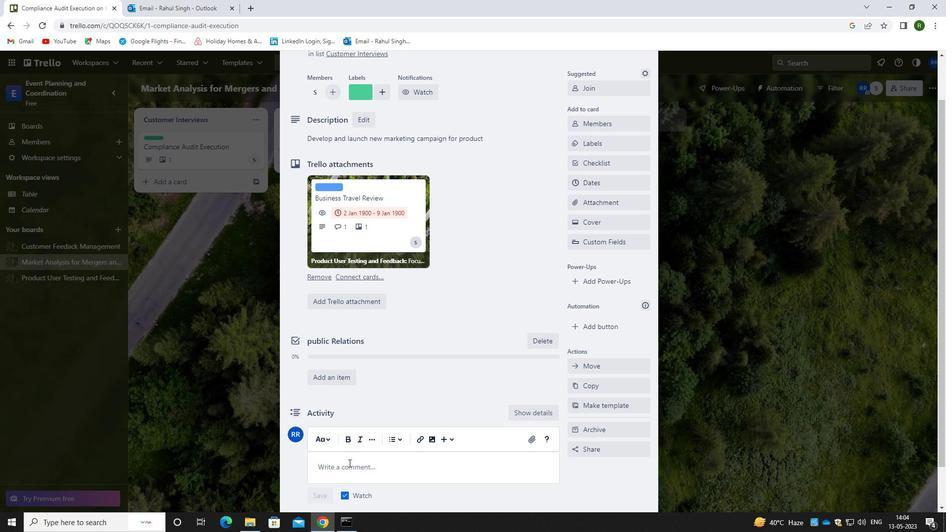 
Action: Mouse pressed left at (348, 464)
Screenshot: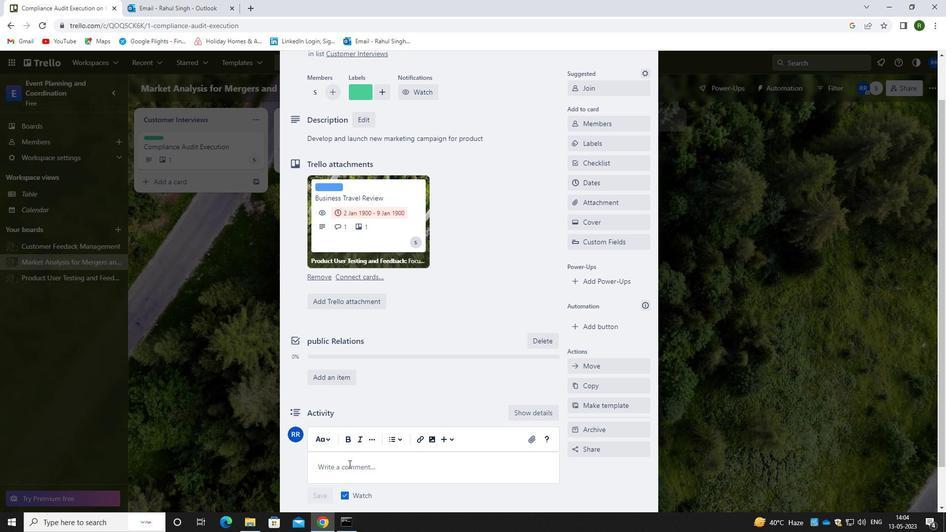 
Action: Mouse moved to (348, 465)
Screenshot: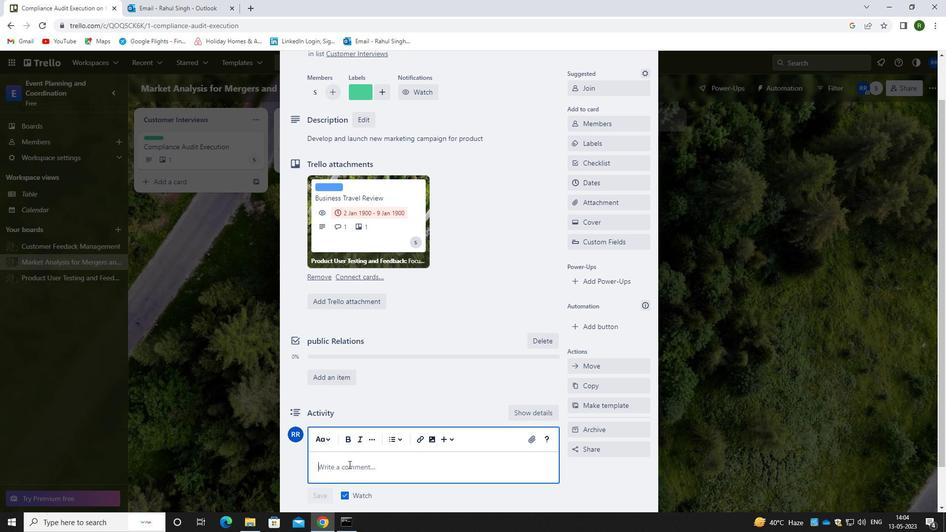 
Action: Key pressed <Key.caps_lock>T<Key.caps_lock>HIS<Key.space>TASK<Key.space>REQUIRES<Key.space>US<Key.space>TO<Key.space>BE<Key.space>PROACTIVE<Key.space>IN<Key.space>IDENTIFYING<Key.space>POTENTIAL<Key.space>OPPORTUNITIES<Key.space>FOR<Key.space>IMPROVEMENT<Key.space>AND<Key.space>GROWTH.
Screenshot: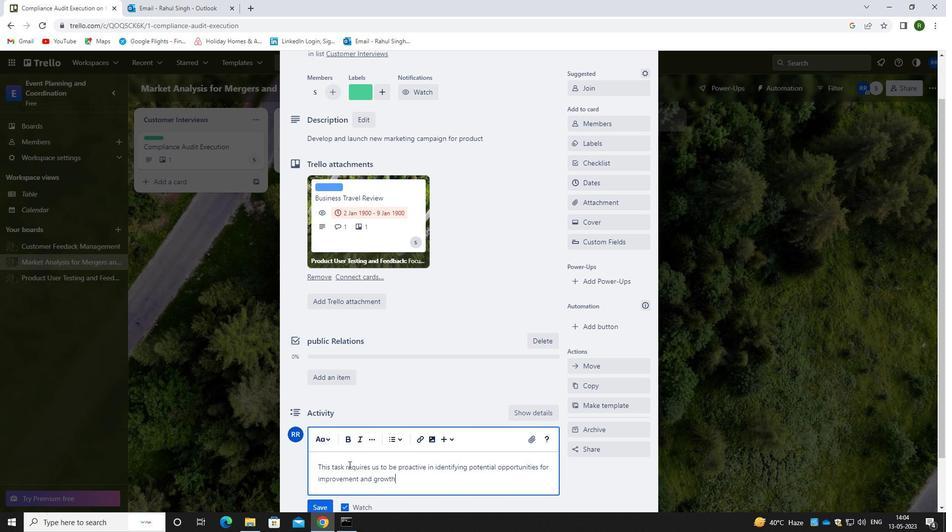 
Action: Mouse moved to (436, 417)
Screenshot: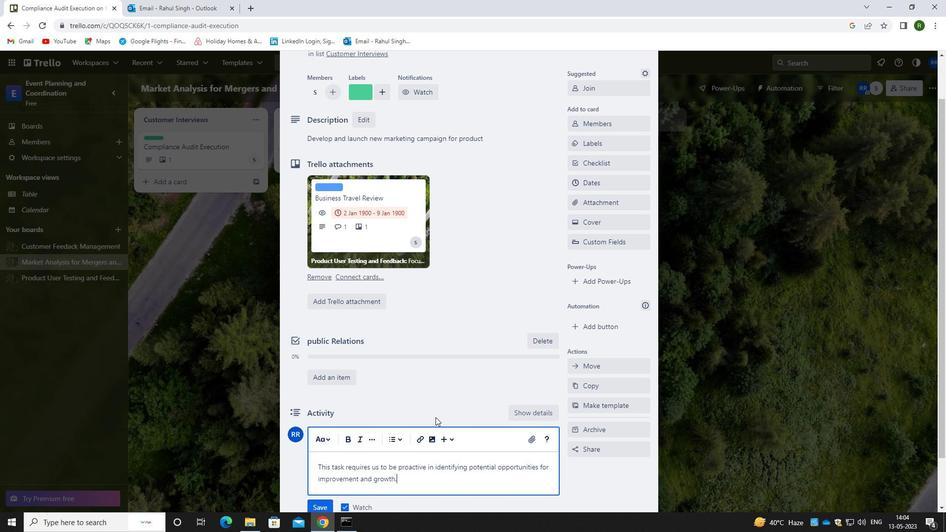 
Action: Mouse scrolled (436, 416) with delta (0, 0)
Screenshot: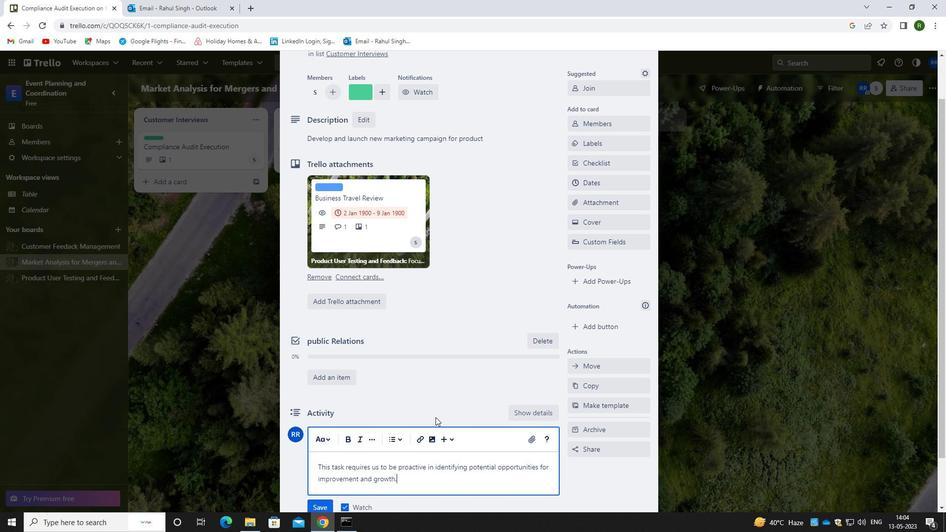 
Action: Mouse moved to (436, 417)
Screenshot: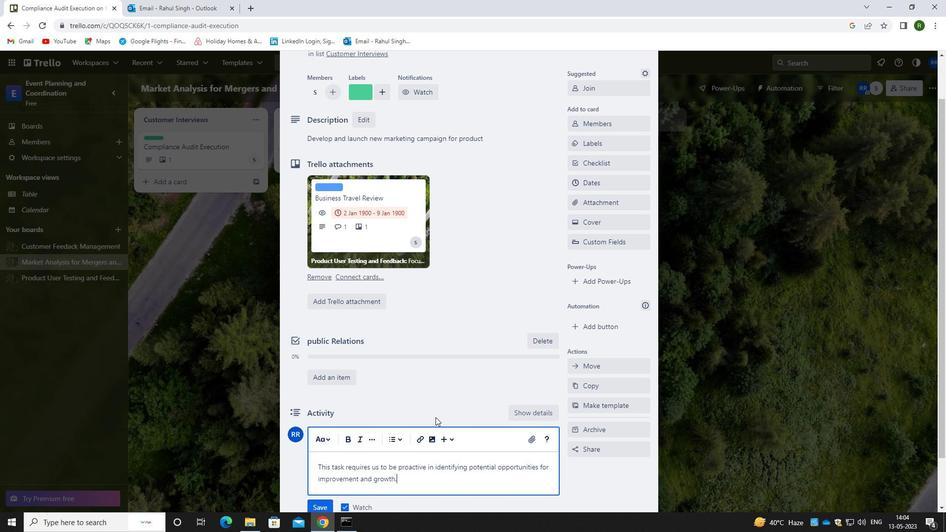 
Action: Mouse scrolled (436, 416) with delta (0, 0)
Screenshot: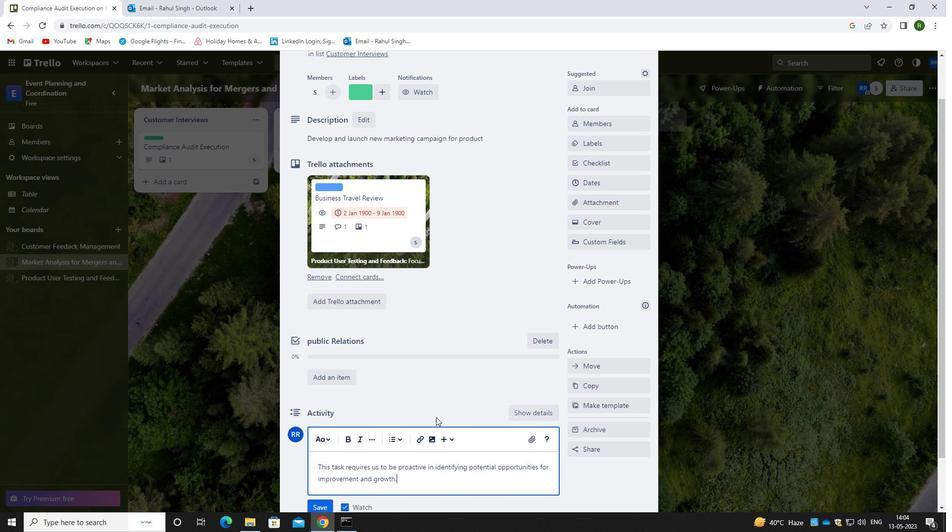 
Action: Mouse moved to (437, 418)
Screenshot: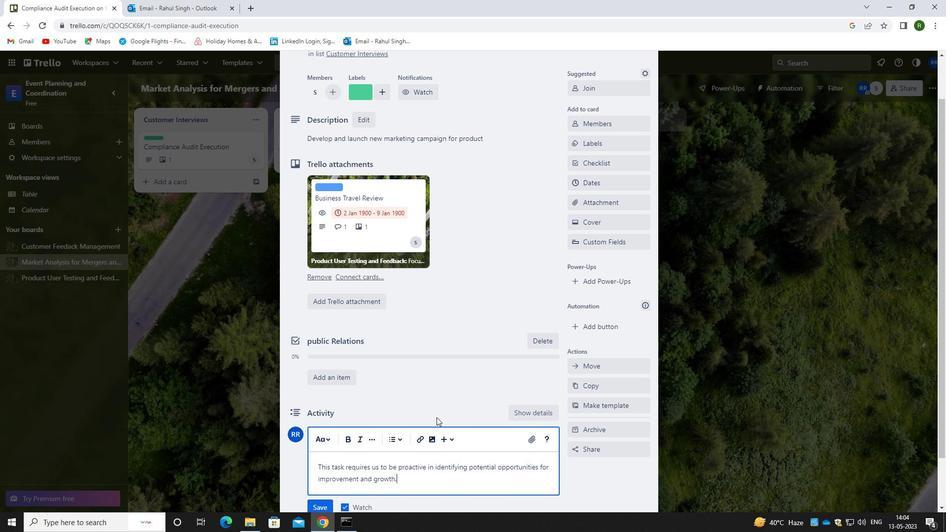 
Action: Mouse scrolled (437, 417) with delta (0, 0)
Screenshot: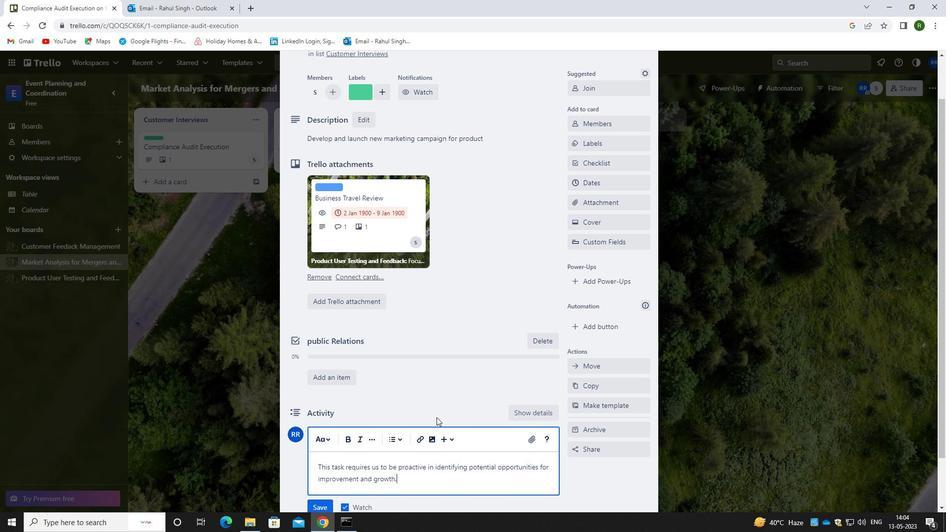 
Action: Mouse moved to (330, 444)
Screenshot: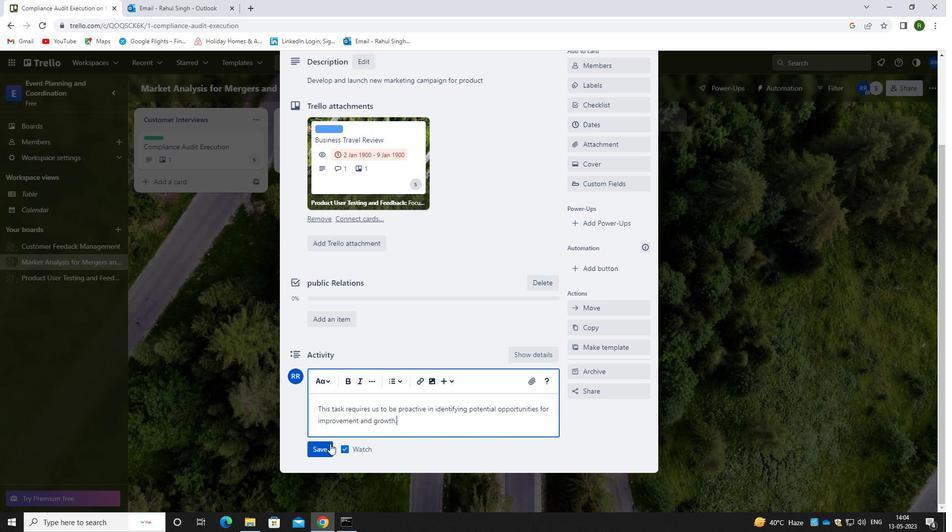
Action: Mouse pressed left at (330, 444)
Screenshot: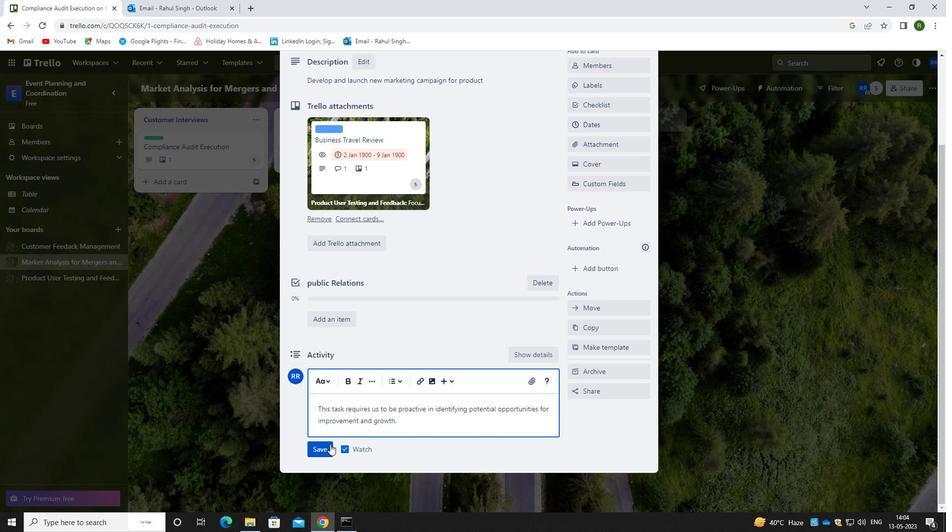 
Action: Mouse moved to (601, 129)
Screenshot: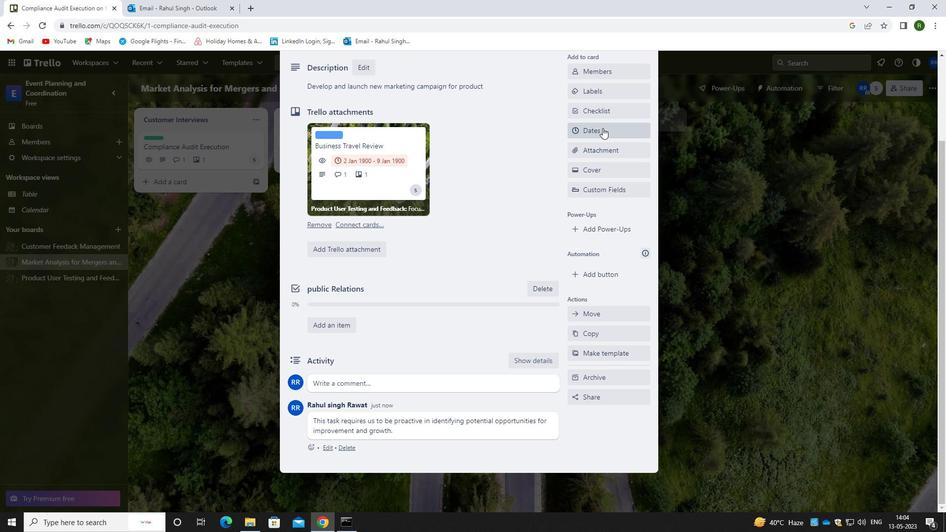 
Action: Mouse pressed left at (601, 129)
Screenshot: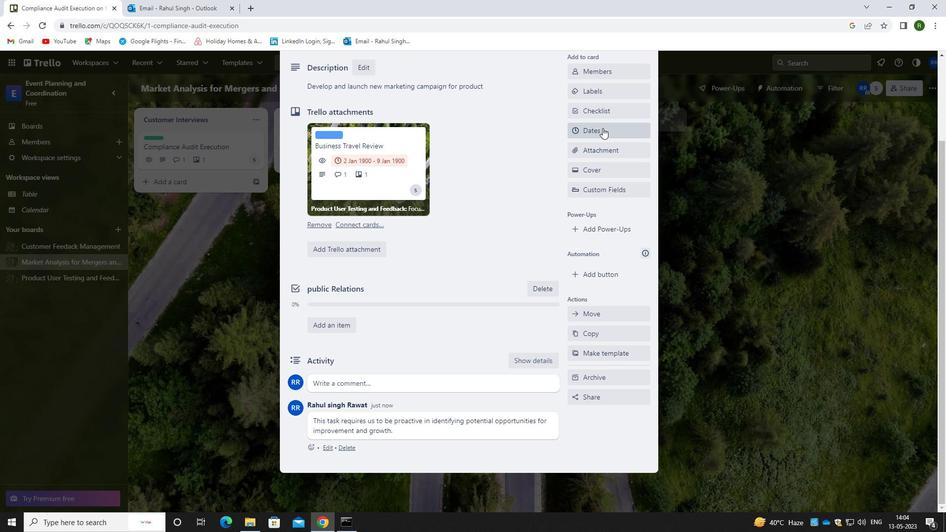 
Action: Mouse moved to (574, 334)
Screenshot: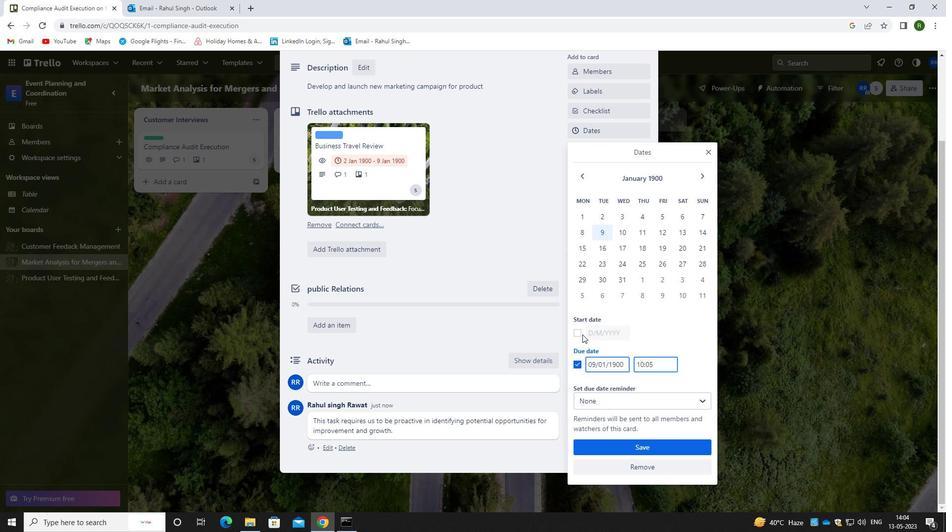 
Action: Mouse pressed left at (574, 334)
Screenshot: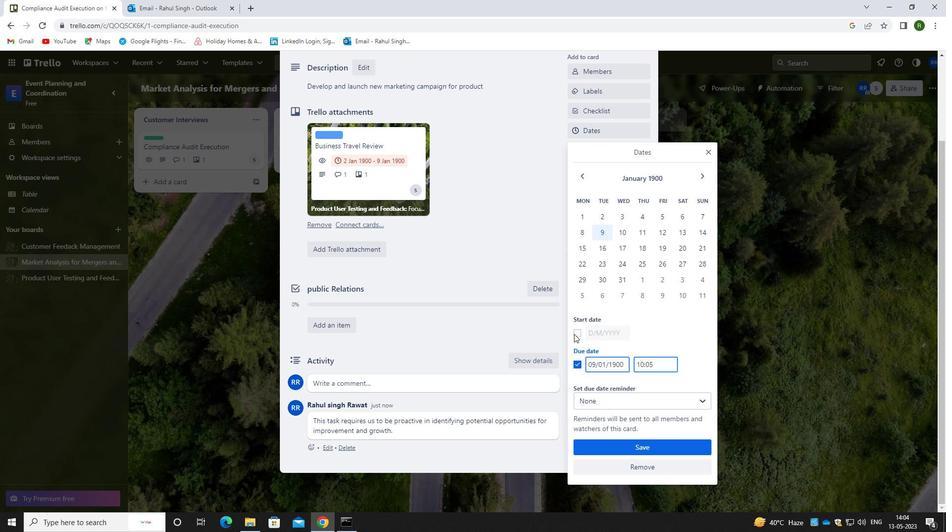 
Action: Mouse moved to (626, 334)
Screenshot: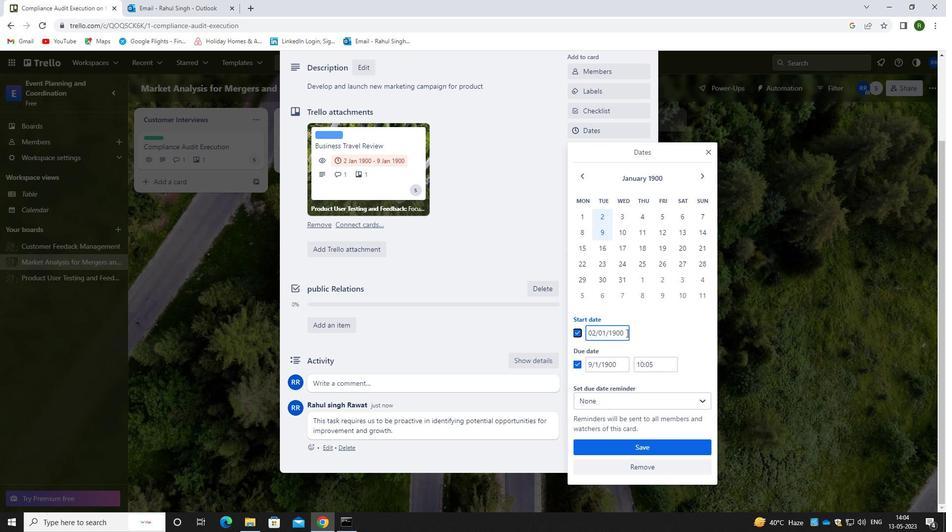 
Action: Mouse pressed left at (626, 334)
Screenshot: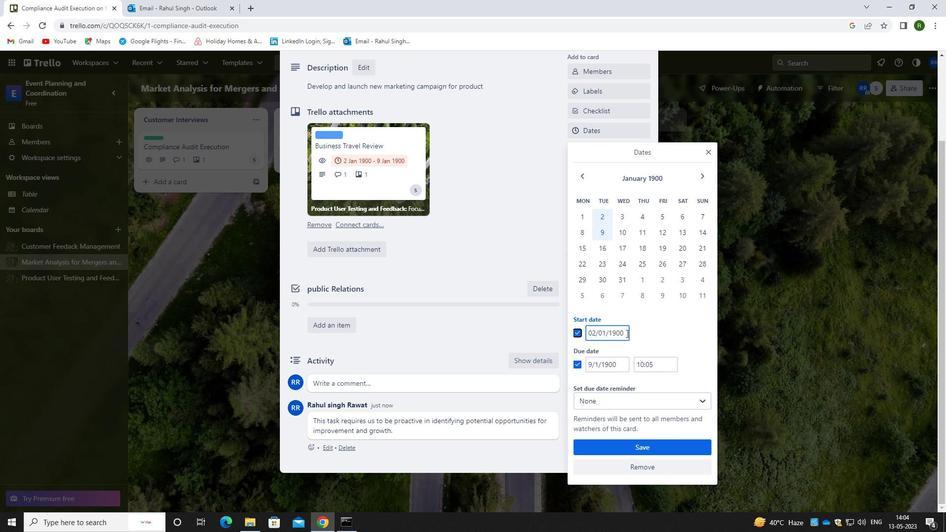 
Action: Mouse moved to (583, 336)
Screenshot: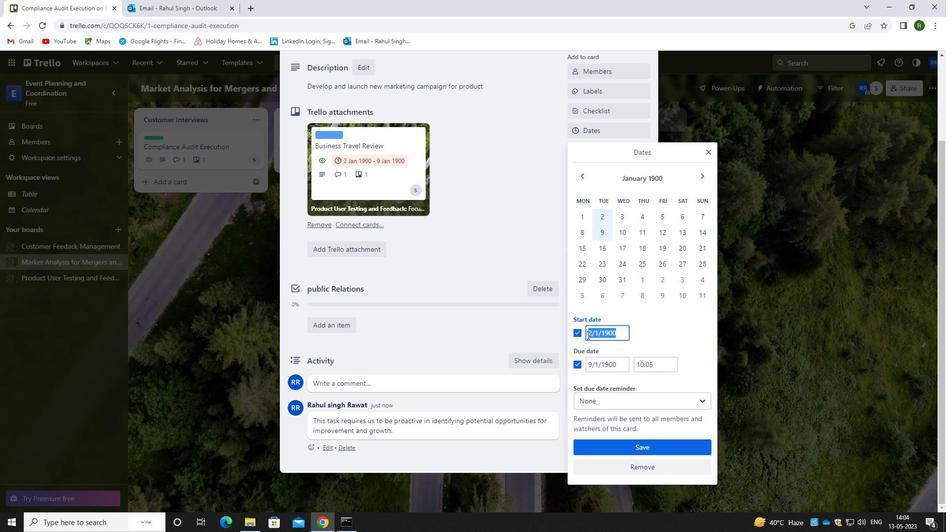 
Action: Mouse pressed left at (583, 336)
Screenshot: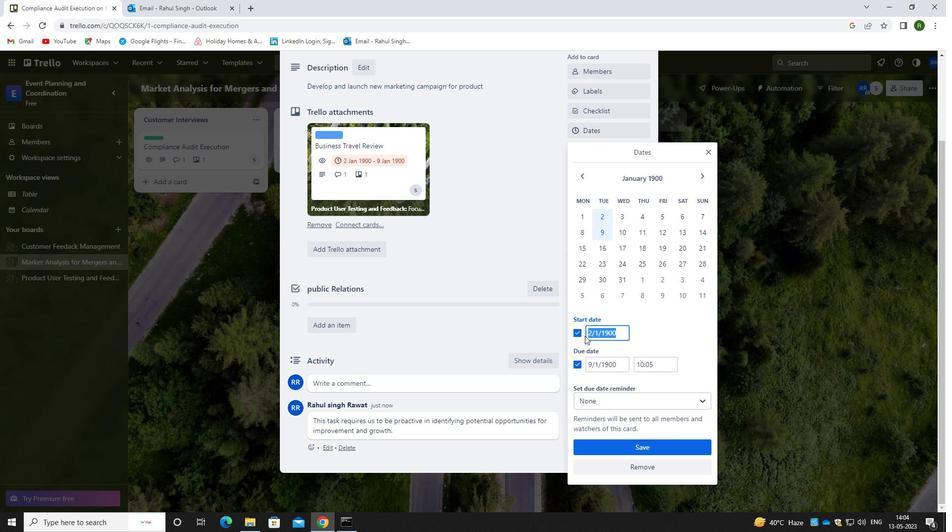 
Action: Mouse moved to (577, 331)
Screenshot: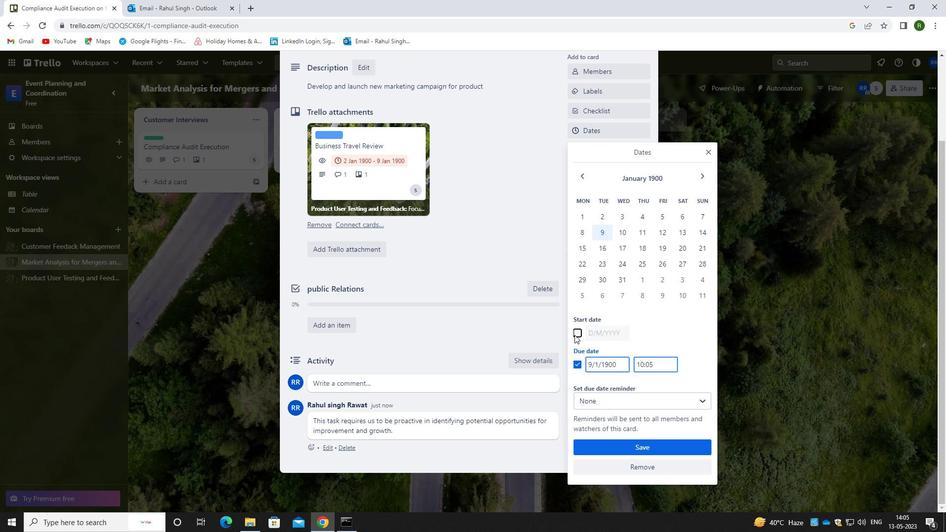 
Action: Mouse pressed left at (577, 331)
Screenshot: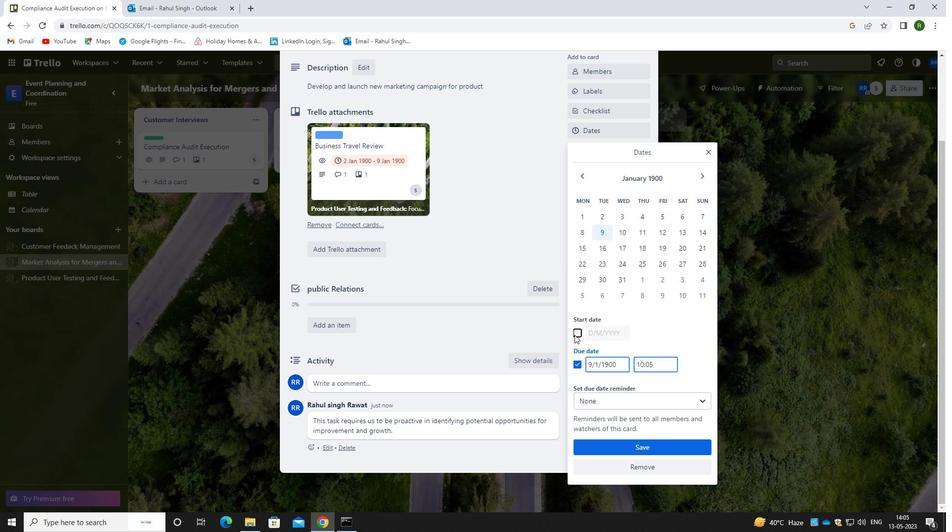 
Action: Mouse moved to (625, 335)
Screenshot: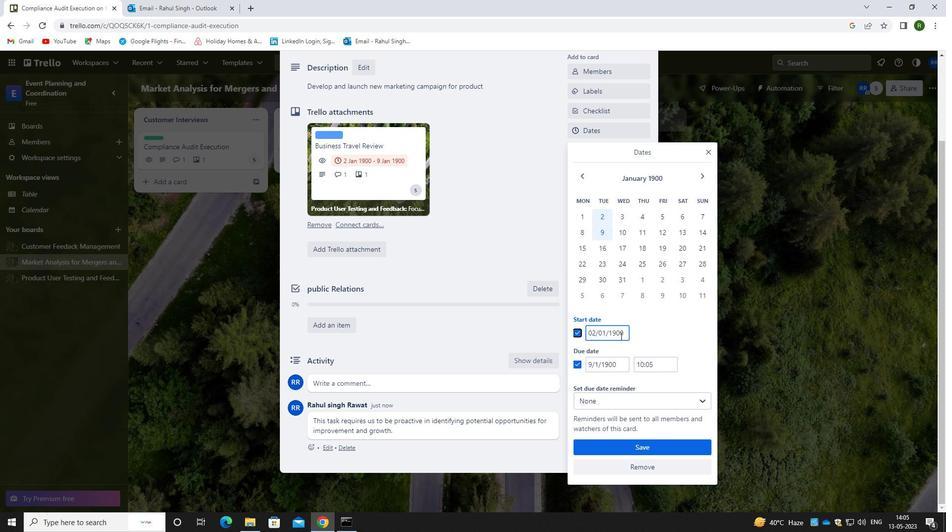 
Action: Mouse pressed left at (625, 335)
Screenshot: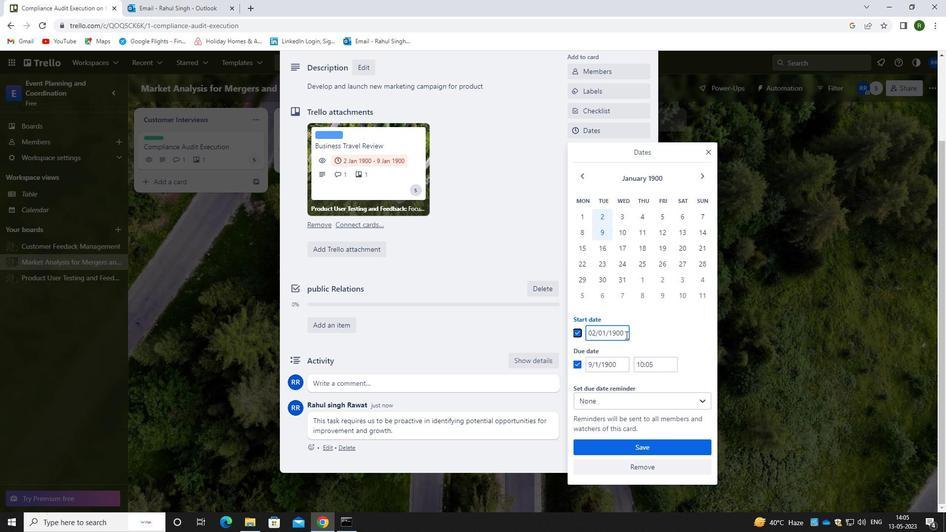 
Action: Mouse moved to (507, 307)
Screenshot: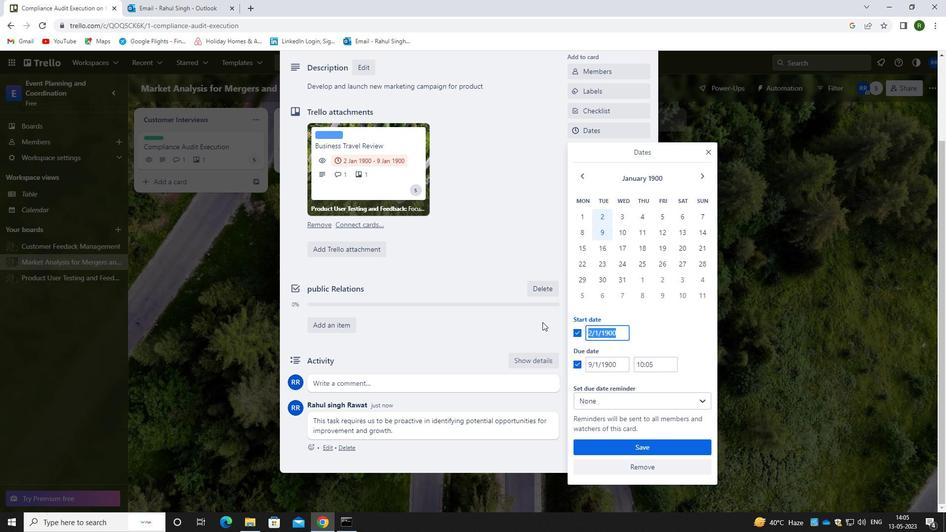 
Action: Key pressed 03/01/1900
Screenshot: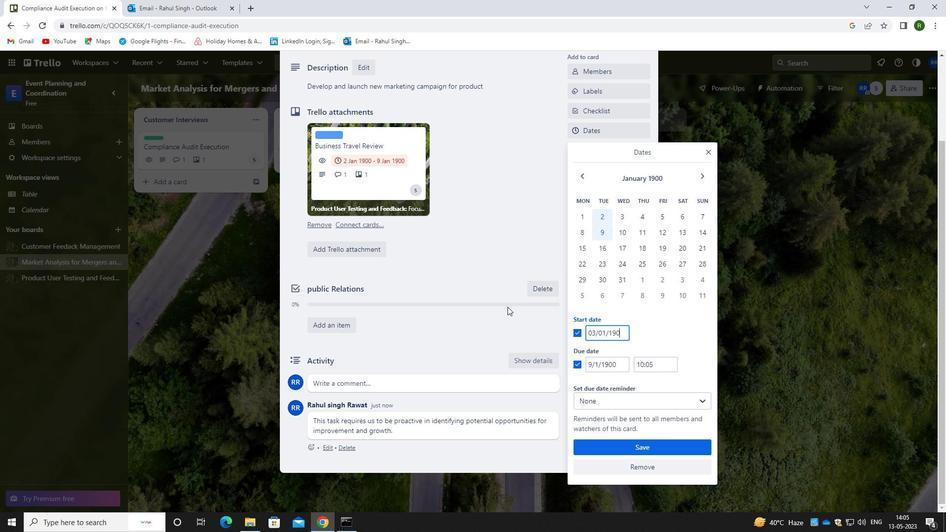 
Action: Mouse moved to (618, 366)
Screenshot: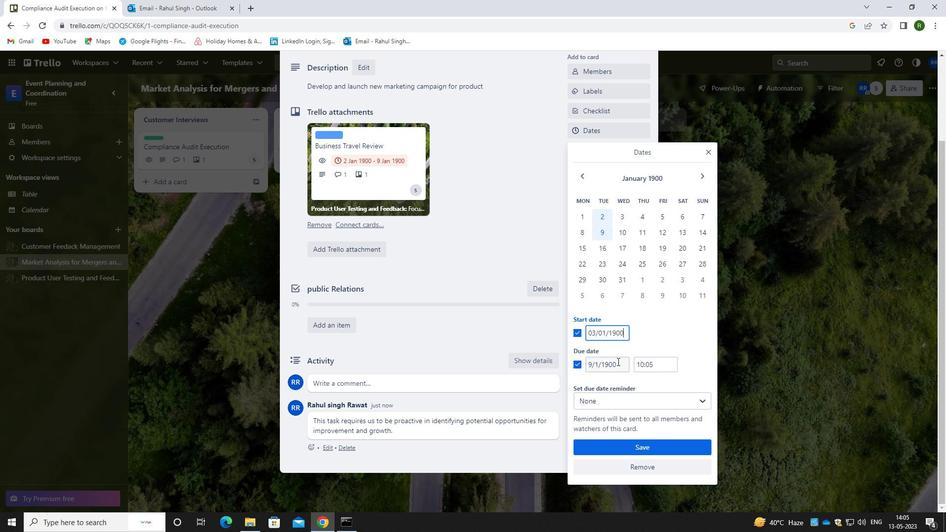 
Action: Mouse pressed left at (618, 366)
Screenshot: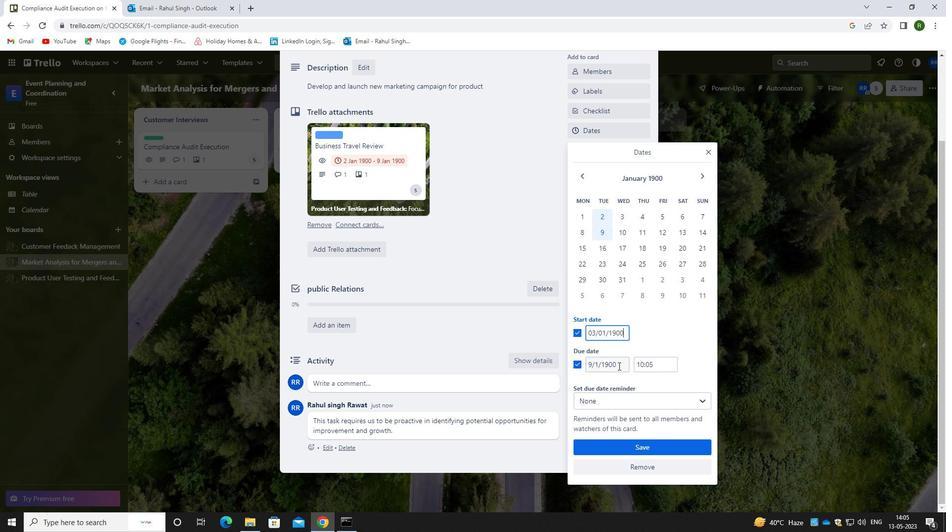 
Action: Mouse moved to (550, 375)
Screenshot: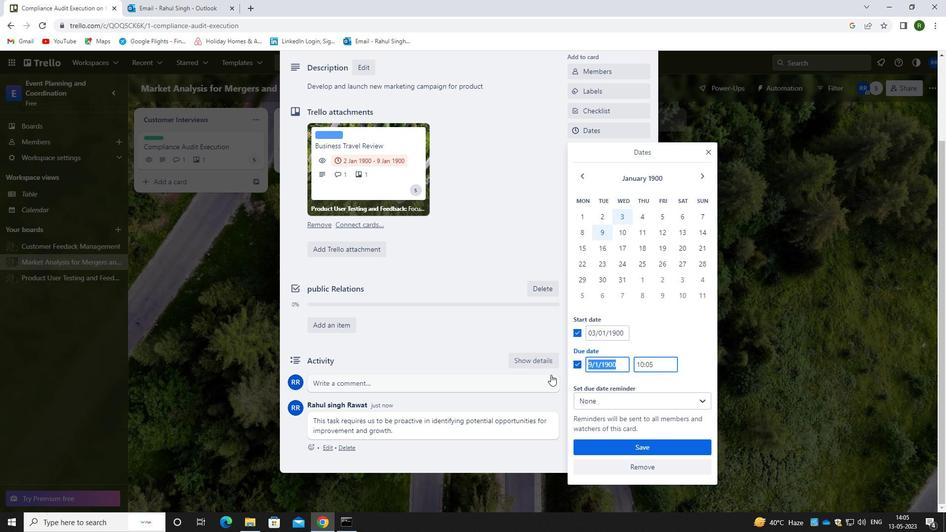 
Action: Key pressed 10/01/1900
Screenshot: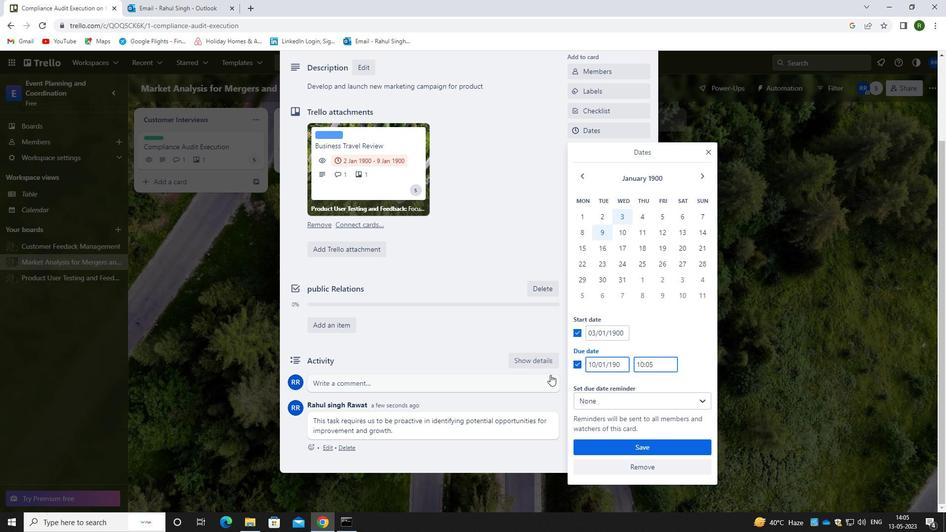 
Action: Mouse moved to (649, 446)
Screenshot: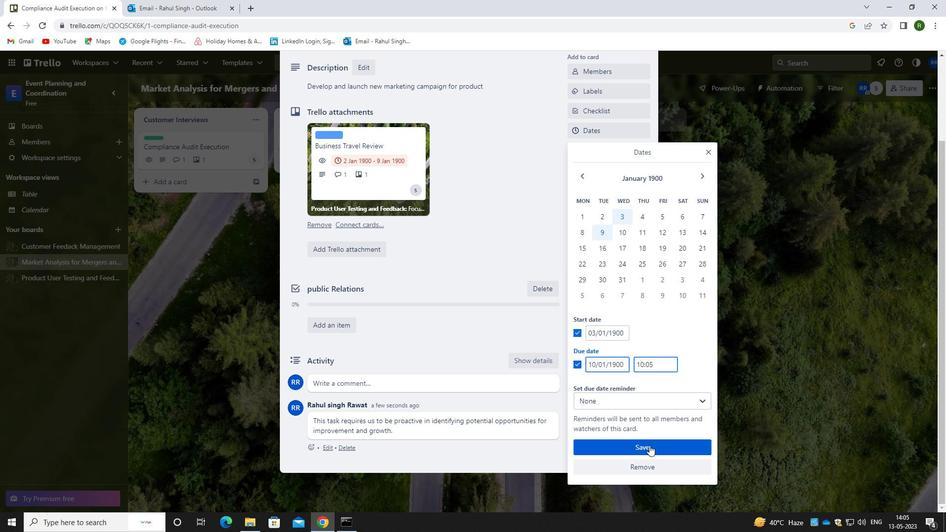 
Action: Mouse pressed left at (649, 446)
Screenshot: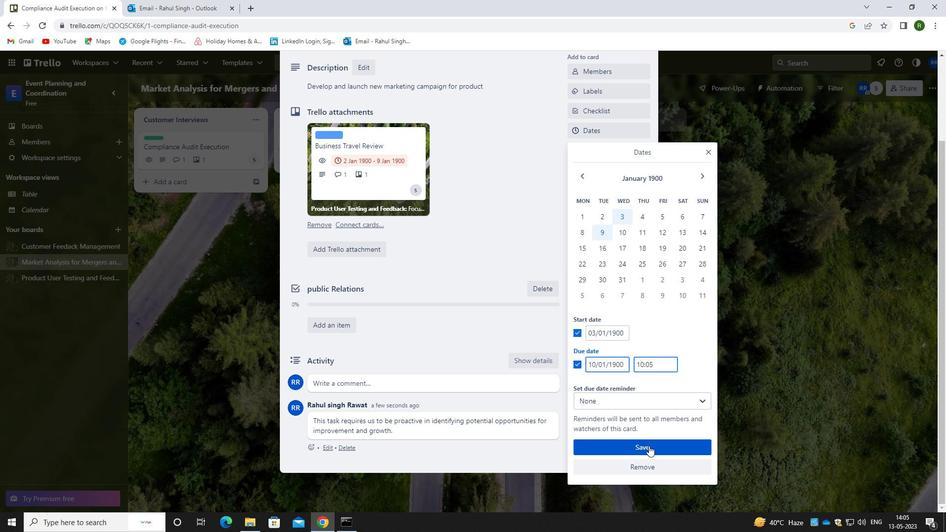 
Action: Mouse moved to (484, 379)
Screenshot: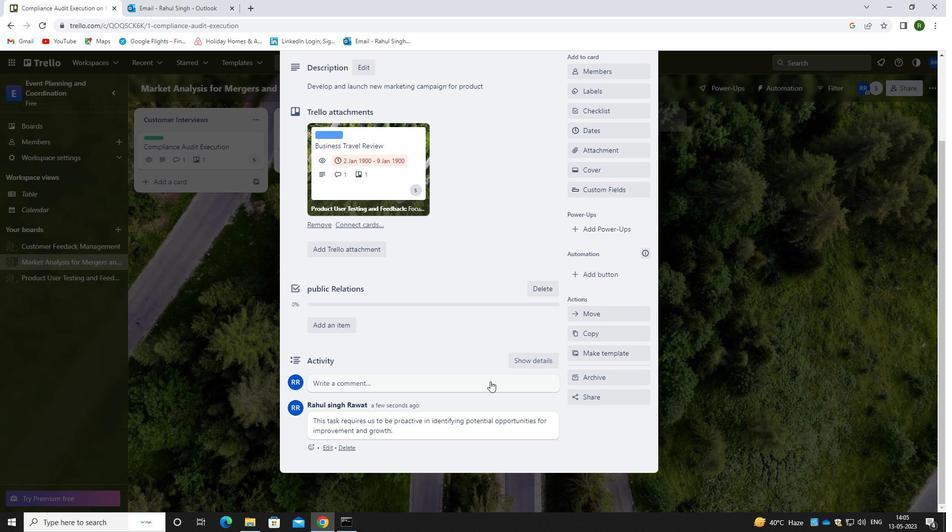 
Action: Mouse scrolled (484, 379) with delta (0, 0)
Screenshot: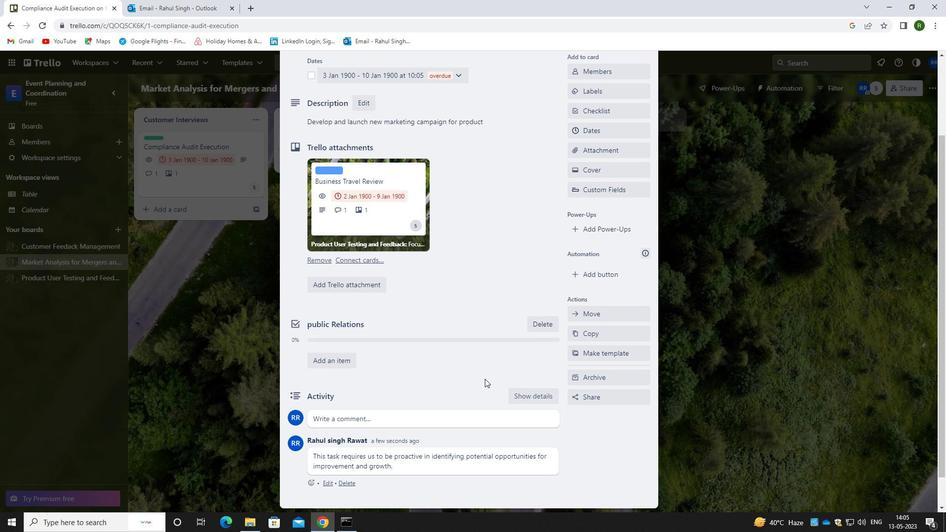 
Action: Mouse scrolled (484, 379) with delta (0, 0)
Screenshot: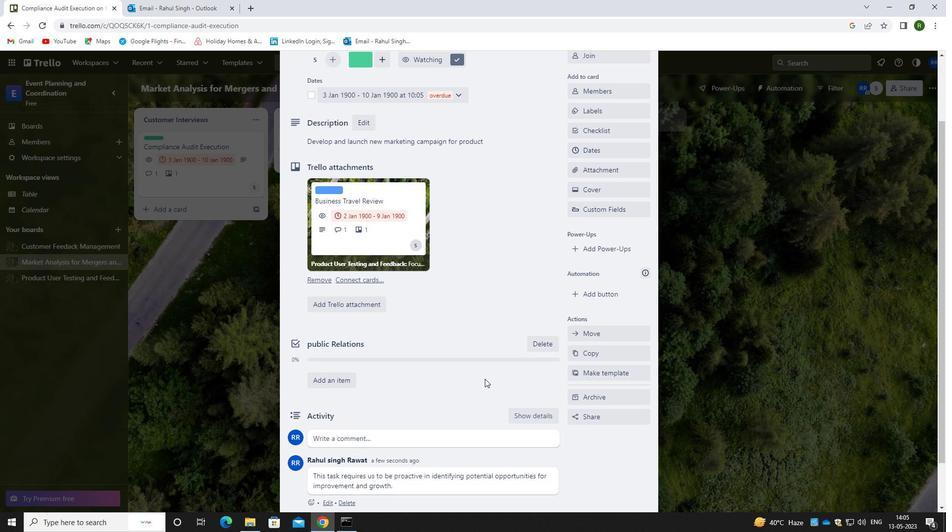 
Action: Mouse scrolled (484, 379) with delta (0, 0)
Screenshot: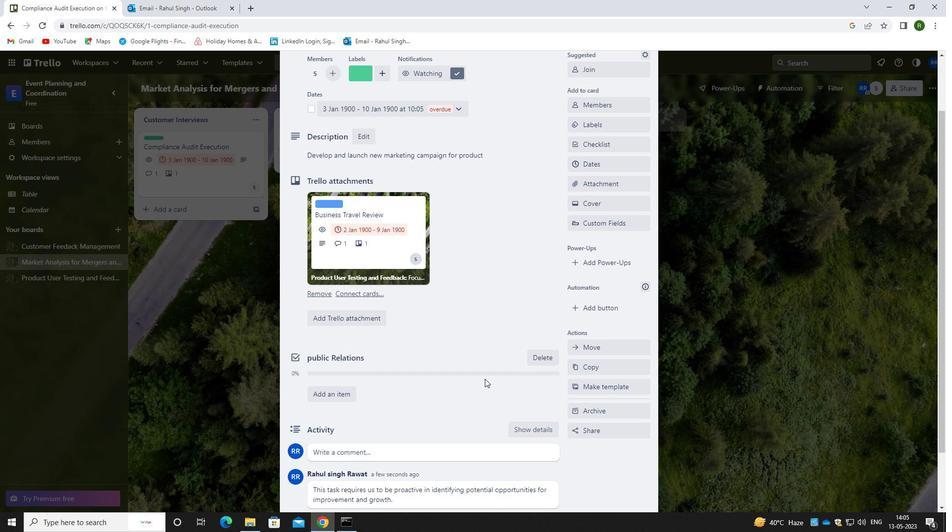 
Action: Mouse scrolled (484, 379) with delta (0, 0)
Screenshot: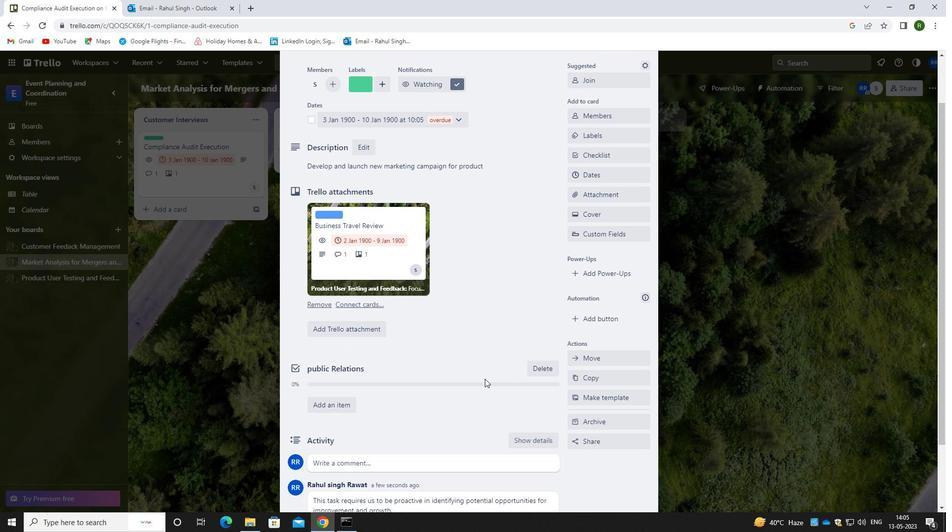 
